 Task: Look for space in Chivilcoy, Argentina from 9th July, 2023 to 16th July, 2023 for 2 adults, 1 child in price range Rs.8000 to Rs.16000. Place can be entire place with 2 bedrooms having 2 beds and 1 bathroom. Property type can be flat. Amenities needed are: heating, . Booking option can be shelf check-in. Required host language is English.
Action: Mouse moved to (425, 89)
Screenshot: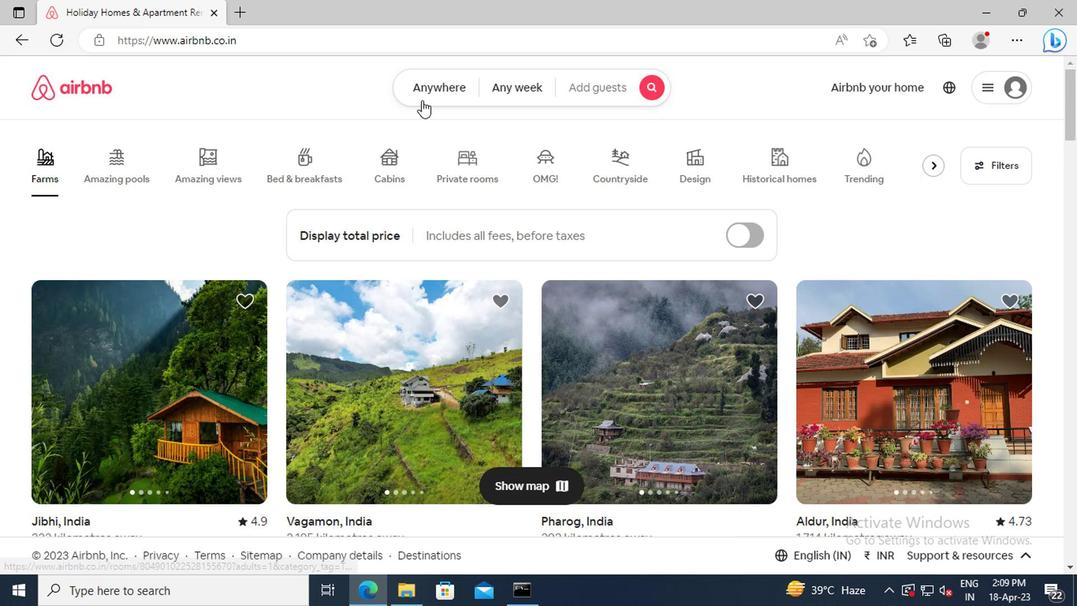 
Action: Mouse pressed left at (425, 89)
Screenshot: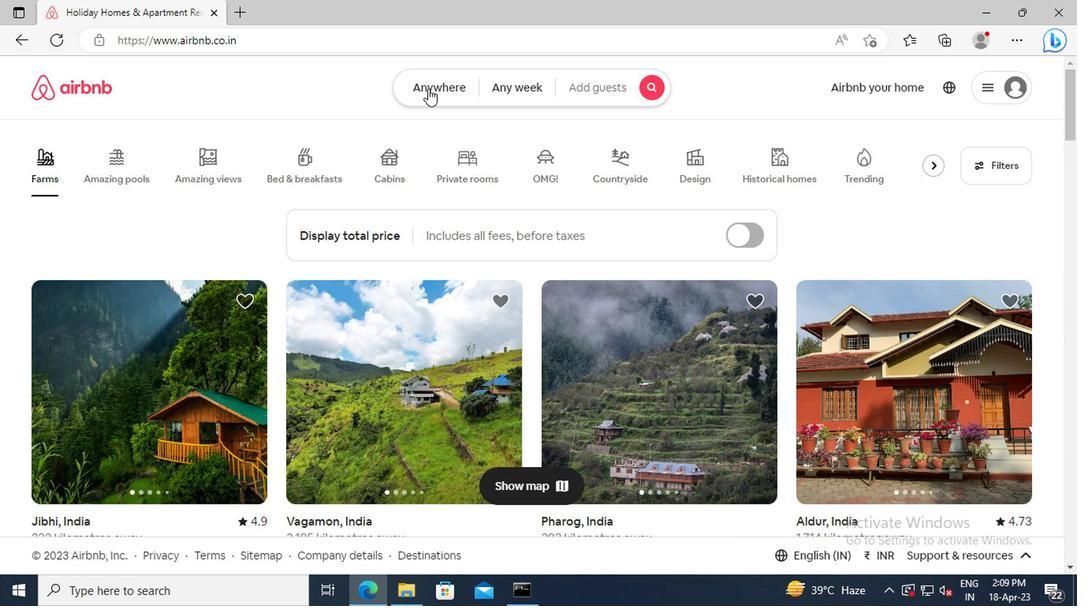 
Action: Mouse moved to (252, 155)
Screenshot: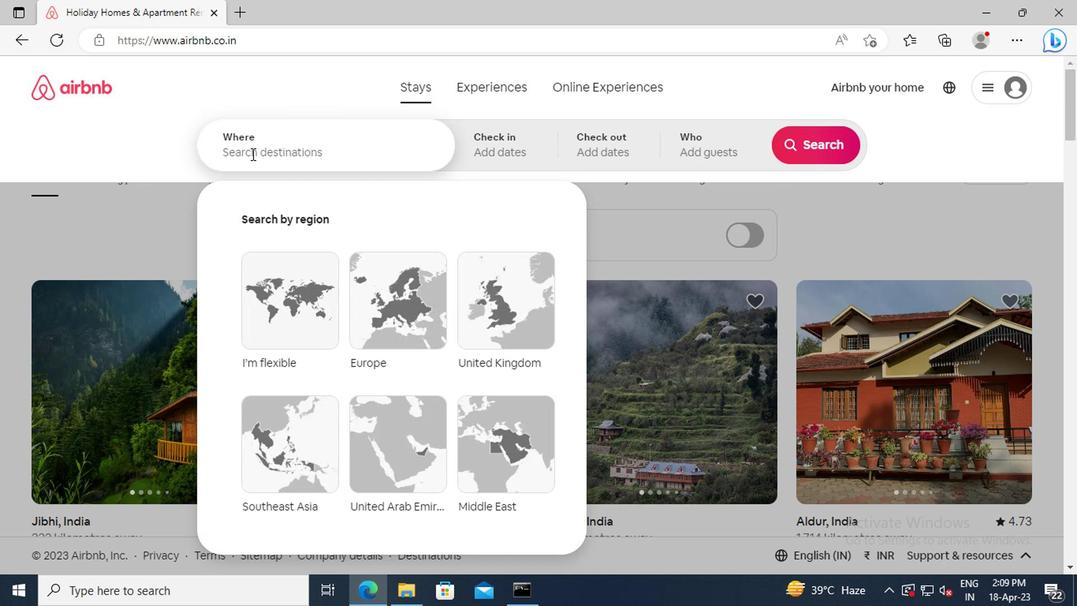 
Action: Mouse pressed left at (252, 155)
Screenshot: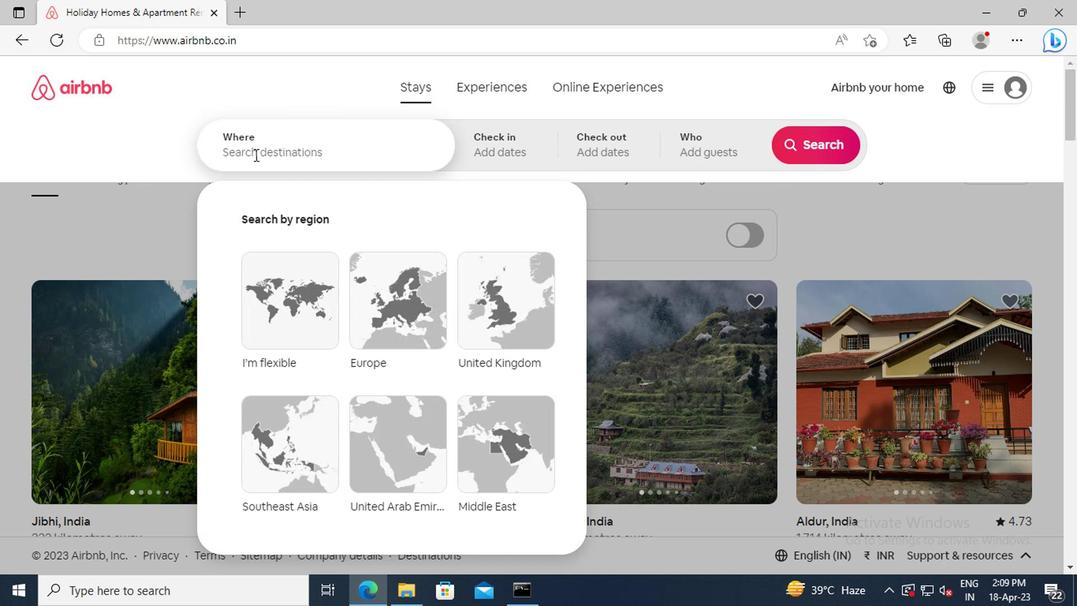 
Action: Key pressed <Key.shift>CHIVILCOY,<Key.space><Key.shift_r>ARGENTINA<Key.enter>
Screenshot: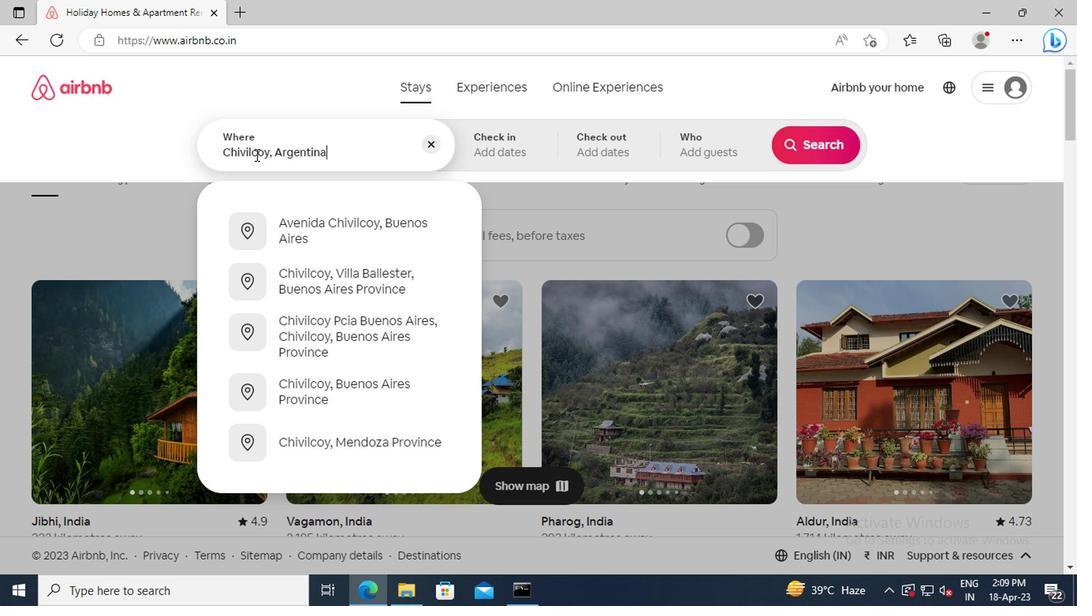 
Action: Mouse moved to (804, 268)
Screenshot: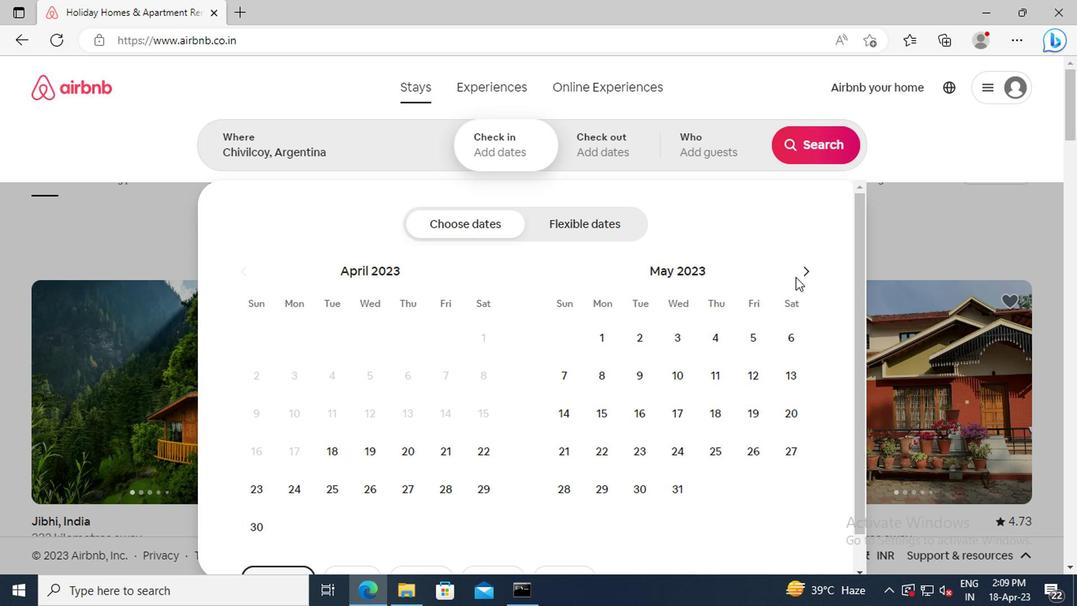
Action: Mouse pressed left at (804, 268)
Screenshot: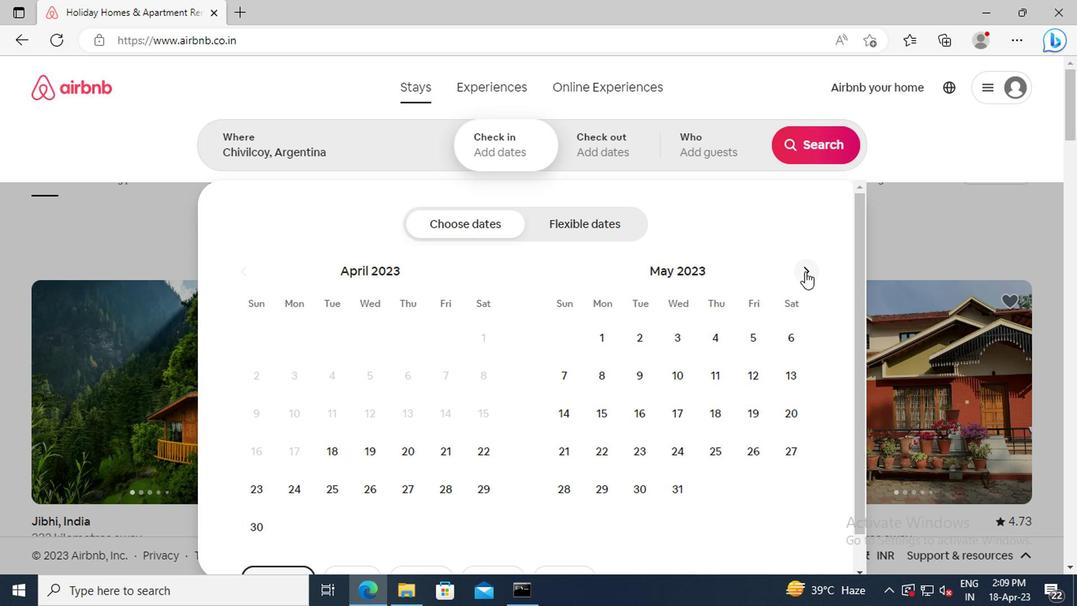 
Action: Mouse pressed left at (804, 268)
Screenshot: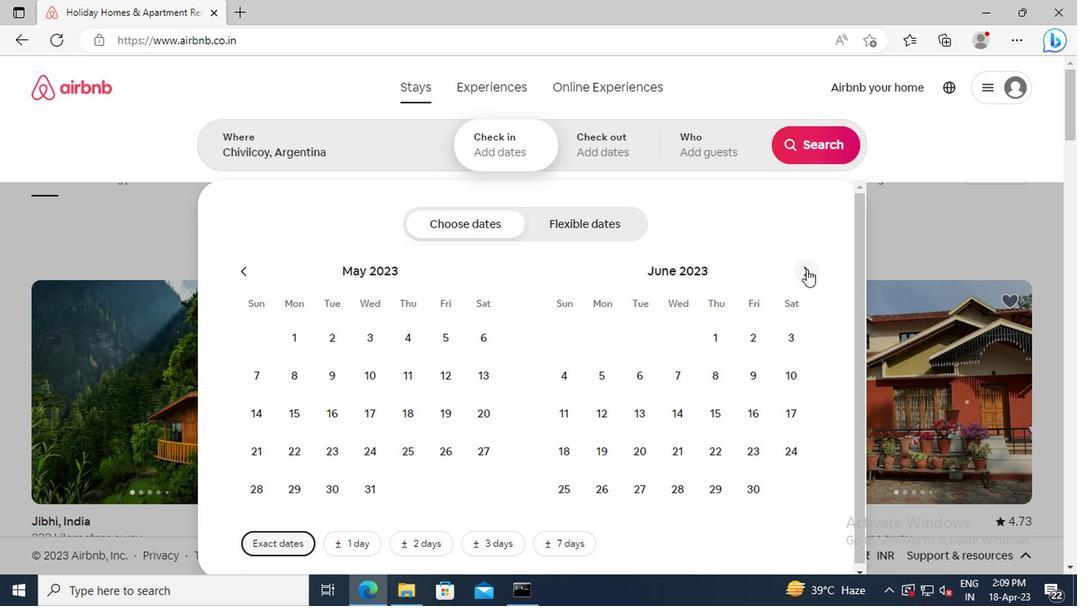 
Action: Mouse moved to (564, 412)
Screenshot: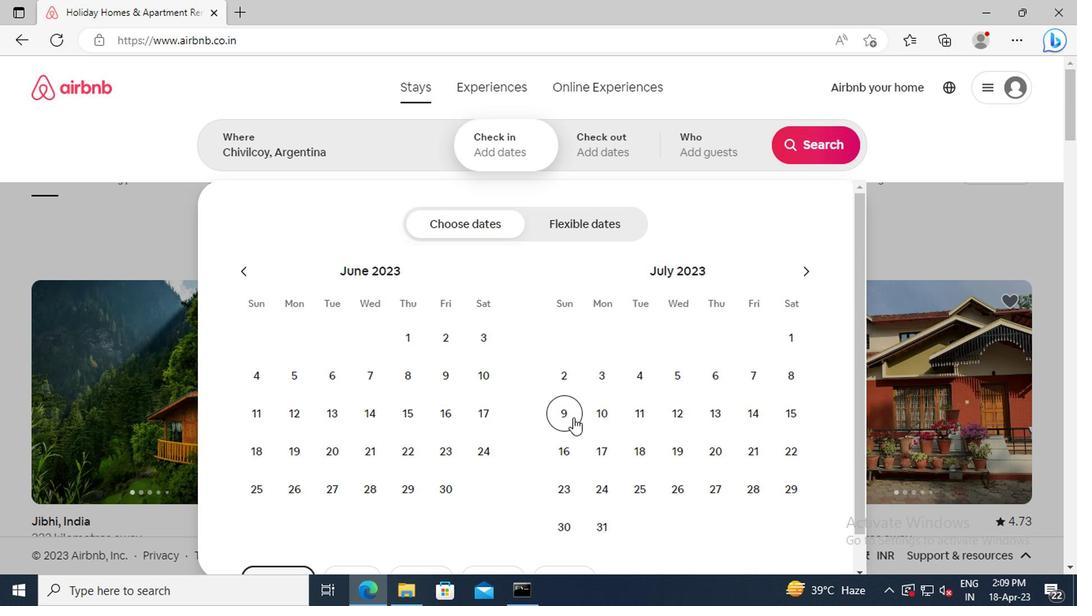 
Action: Mouse pressed left at (564, 412)
Screenshot: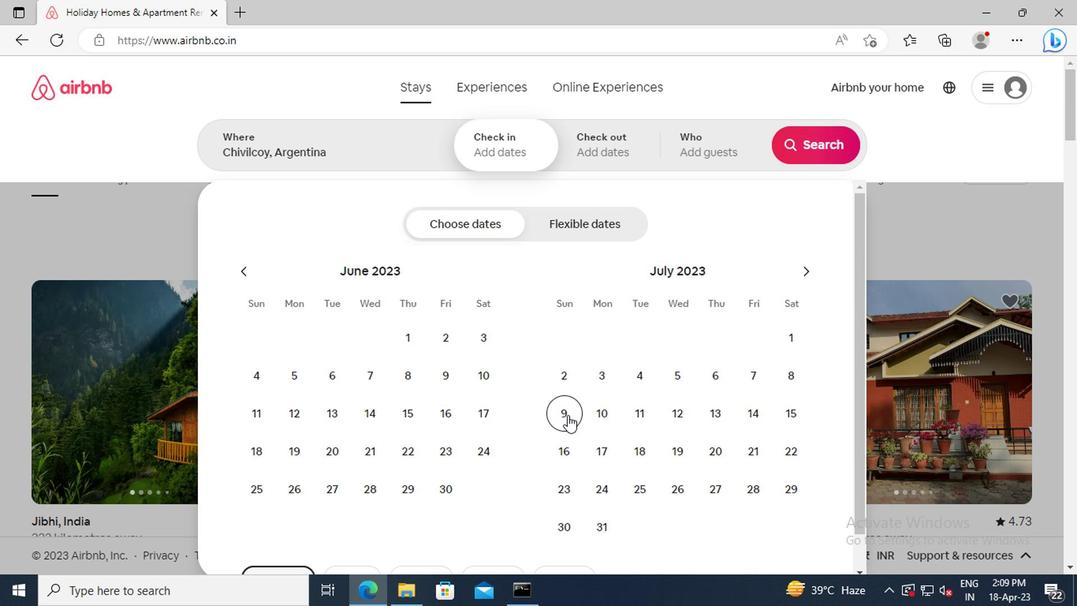 
Action: Mouse moved to (560, 447)
Screenshot: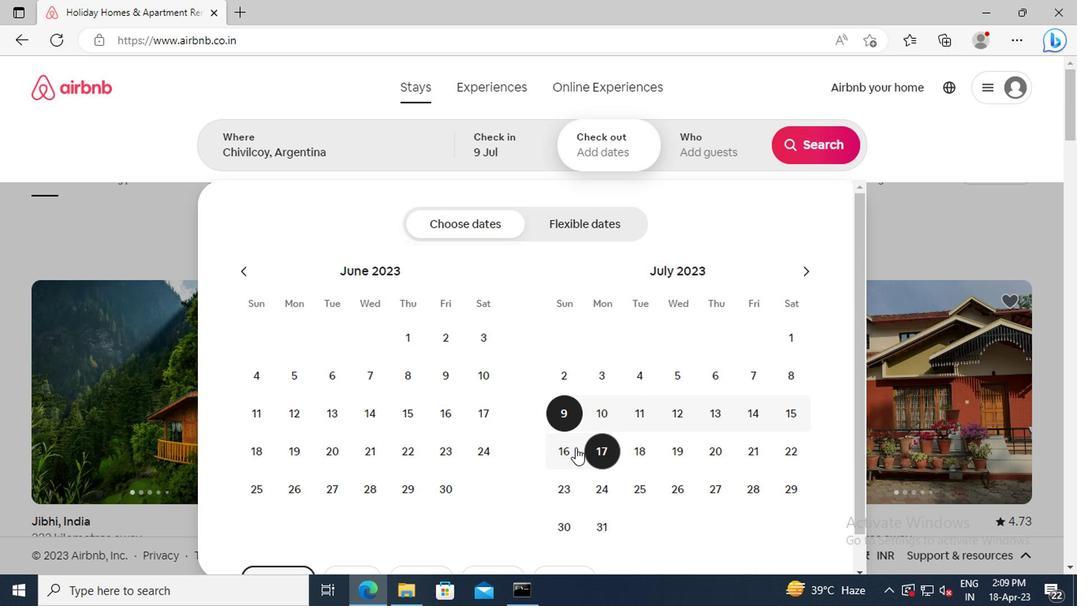 
Action: Mouse pressed left at (560, 447)
Screenshot: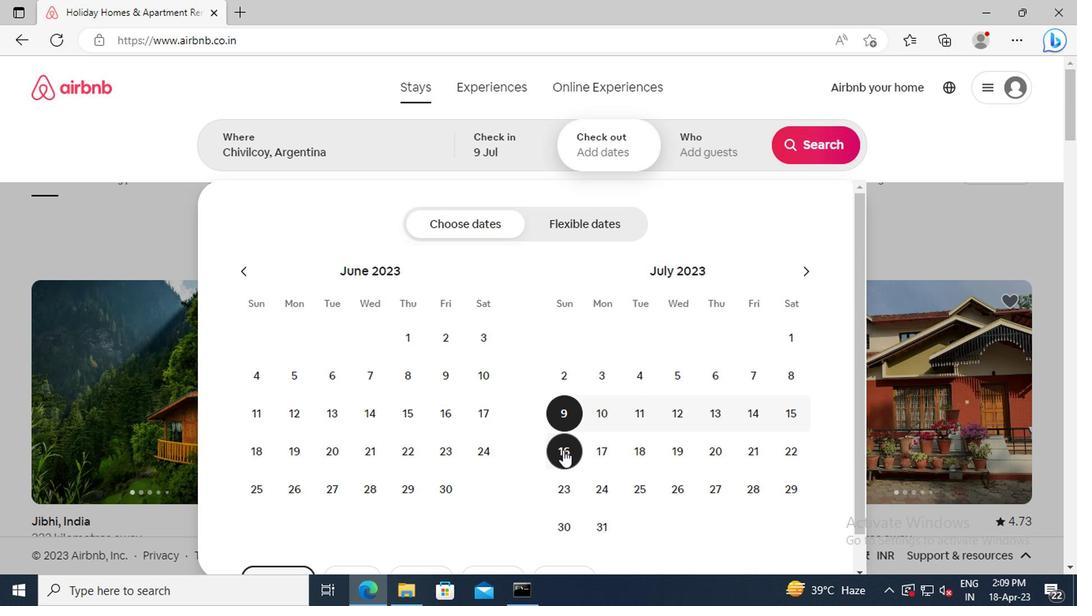 
Action: Mouse moved to (696, 151)
Screenshot: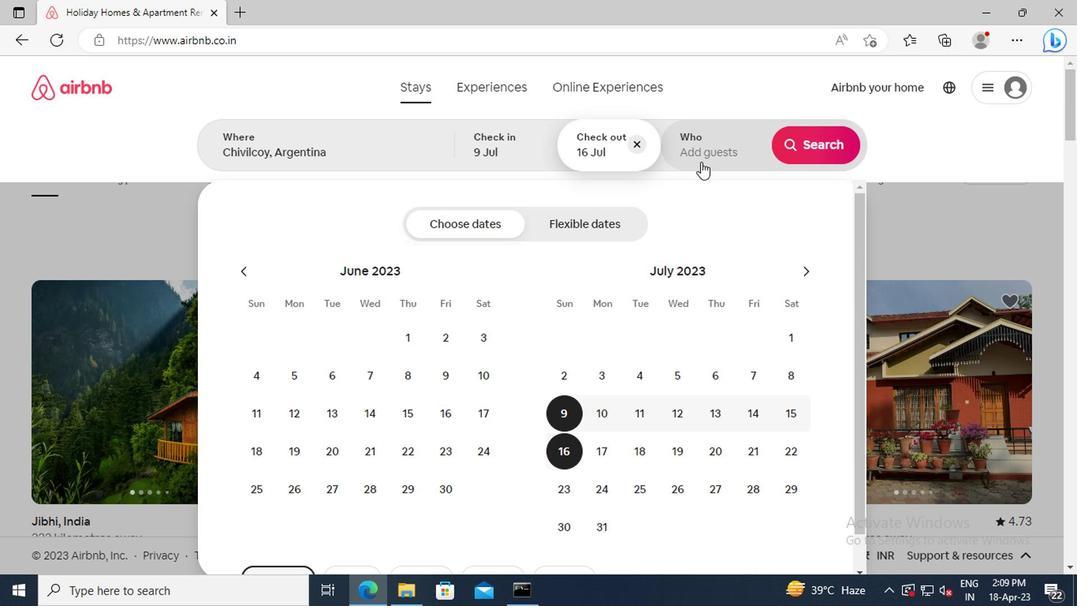 
Action: Mouse pressed left at (696, 151)
Screenshot: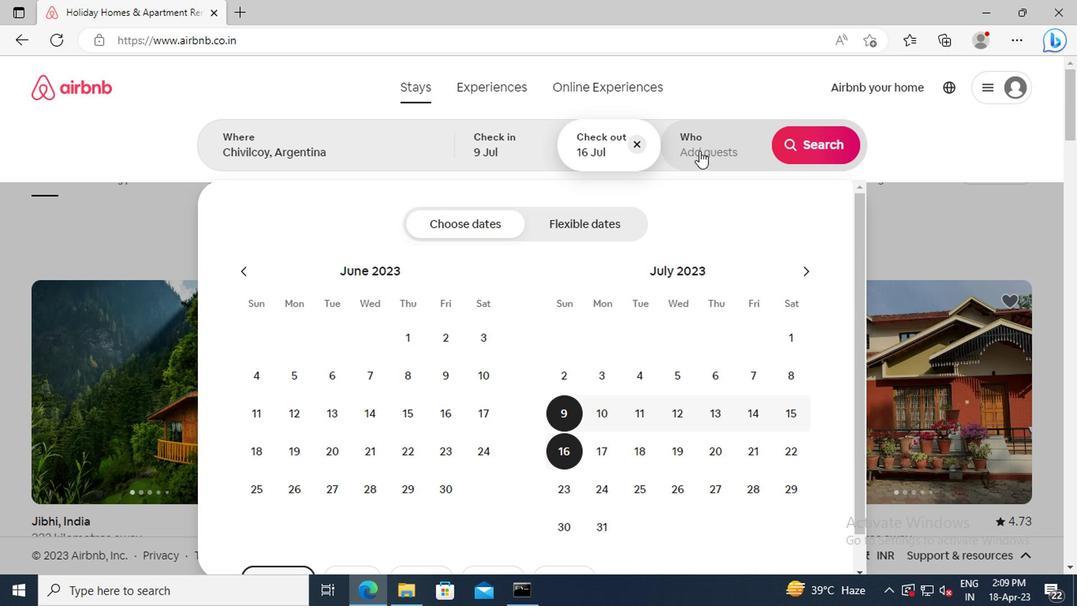 
Action: Mouse moved to (821, 231)
Screenshot: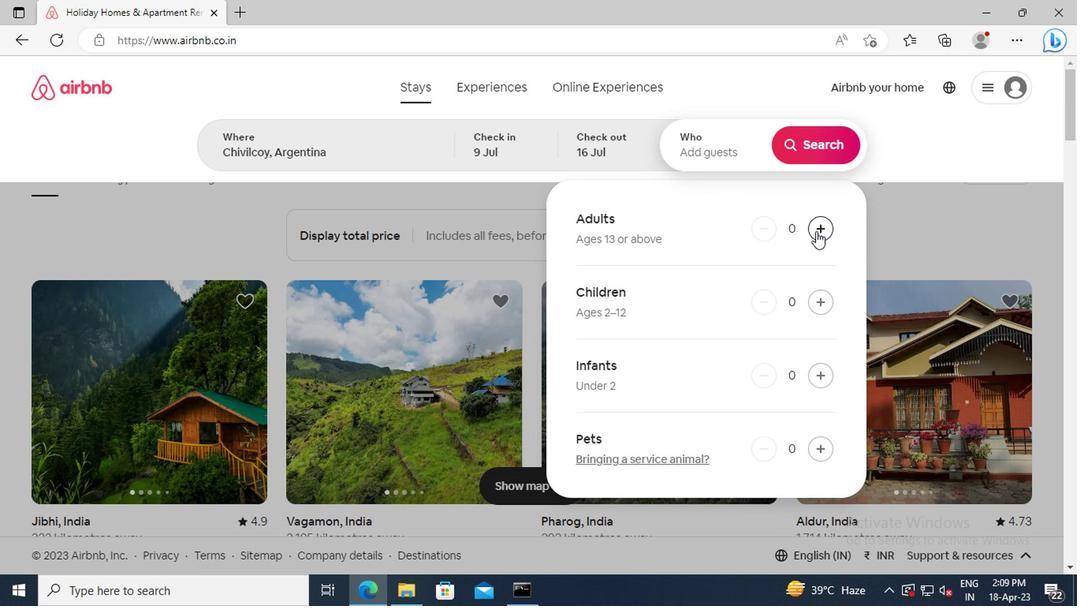 
Action: Mouse pressed left at (821, 231)
Screenshot: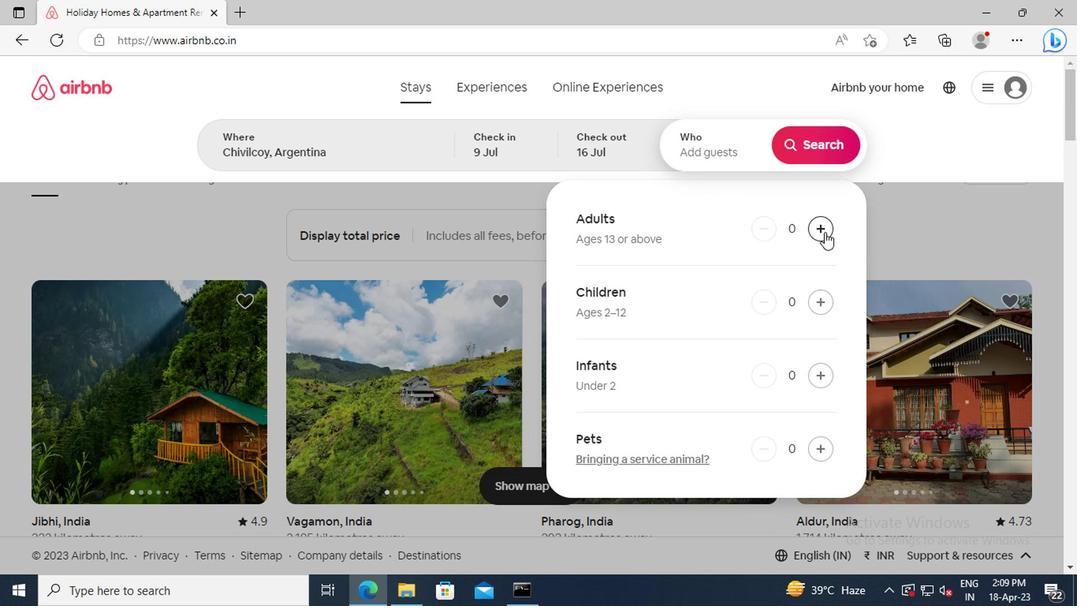 
Action: Mouse pressed left at (821, 231)
Screenshot: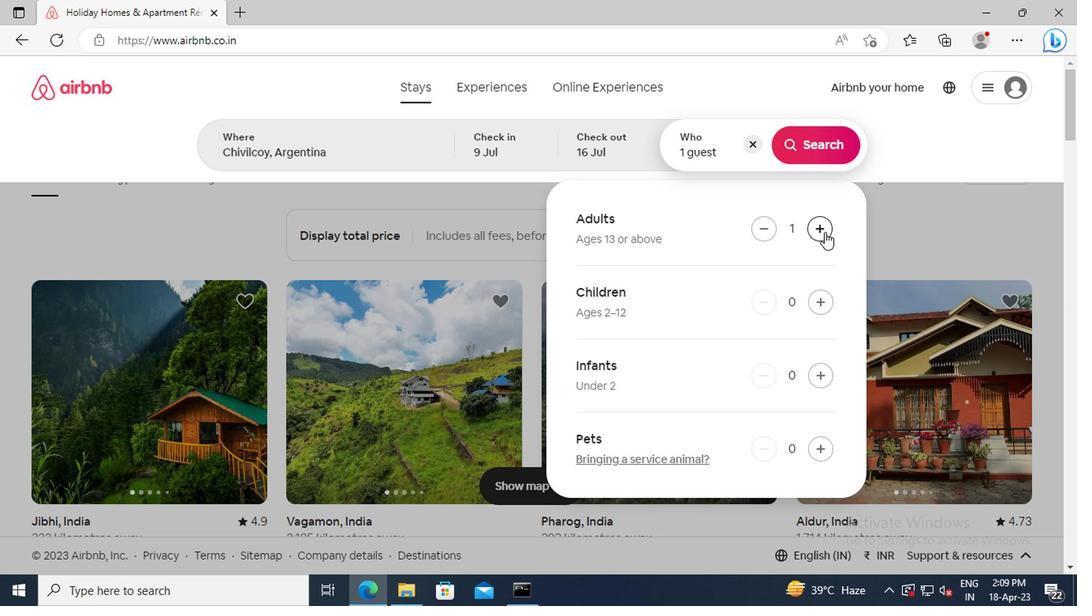 
Action: Mouse moved to (815, 302)
Screenshot: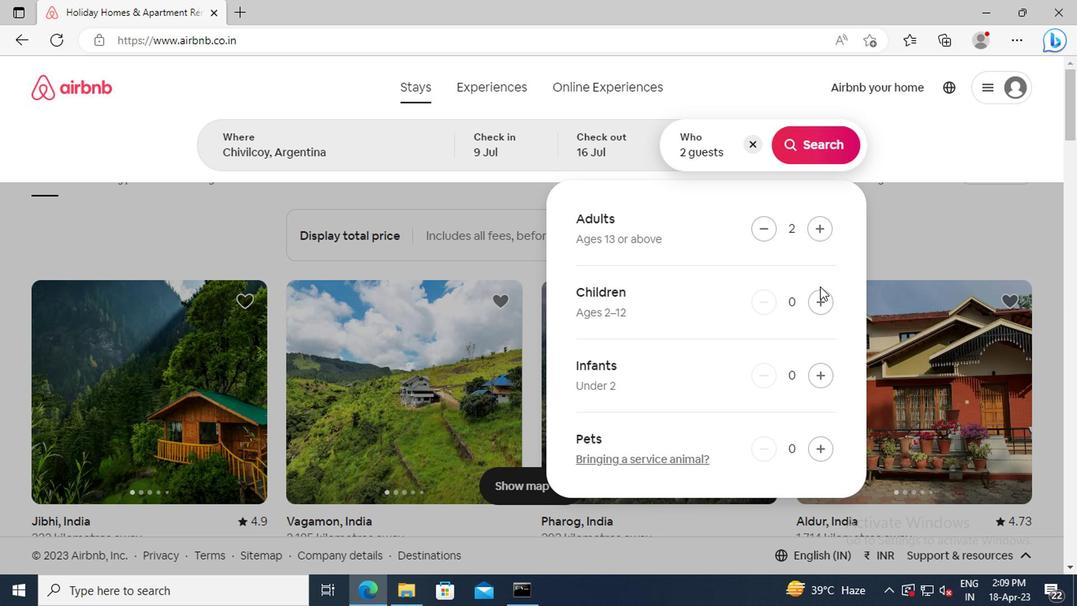 
Action: Mouse pressed left at (815, 302)
Screenshot: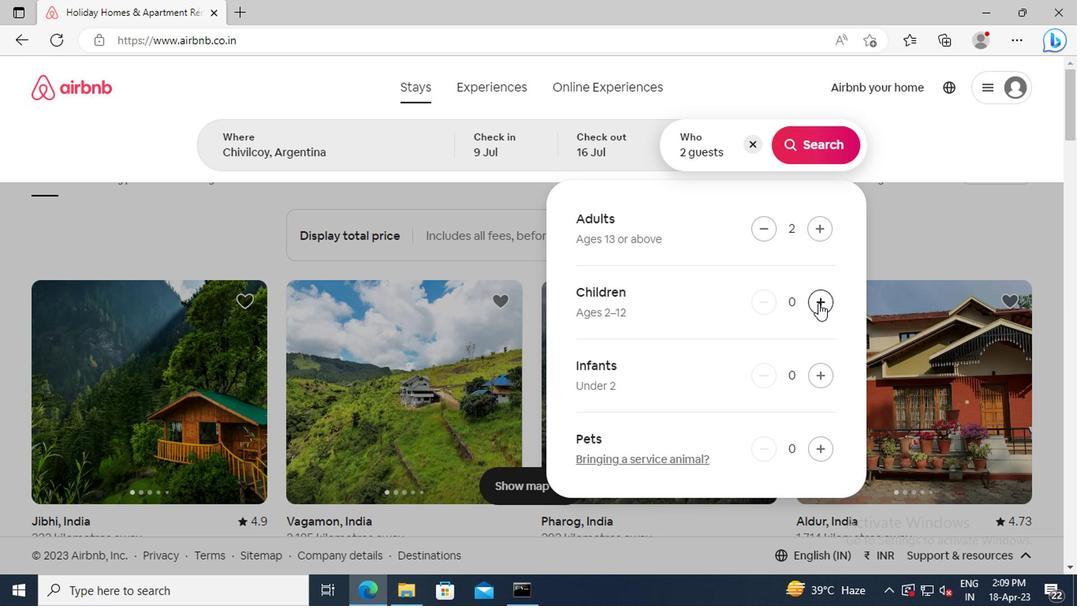 
Action: Mouse moved to (802, 151)
Screenshot: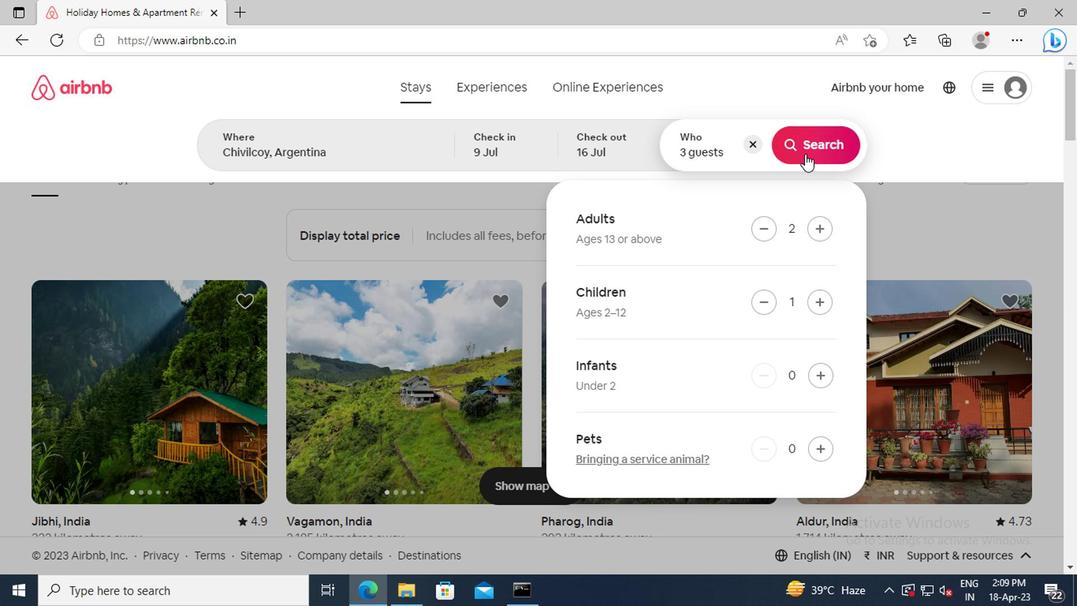 
Action: Mouse pressed left at (802, 151)
Screenshot: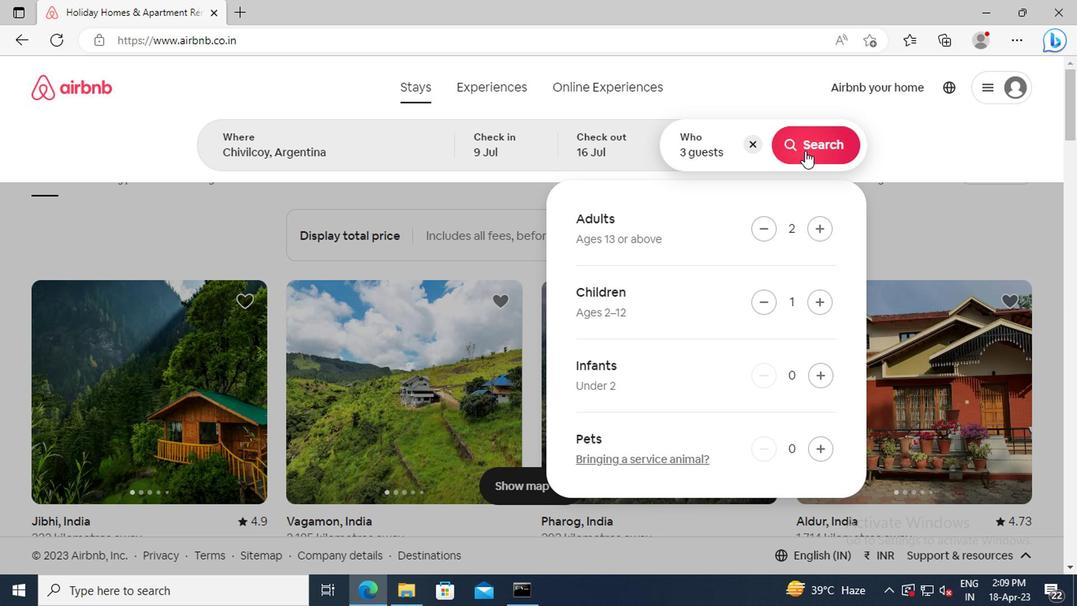 
Action: Mouse moved to (1008, 151)
Screenshot: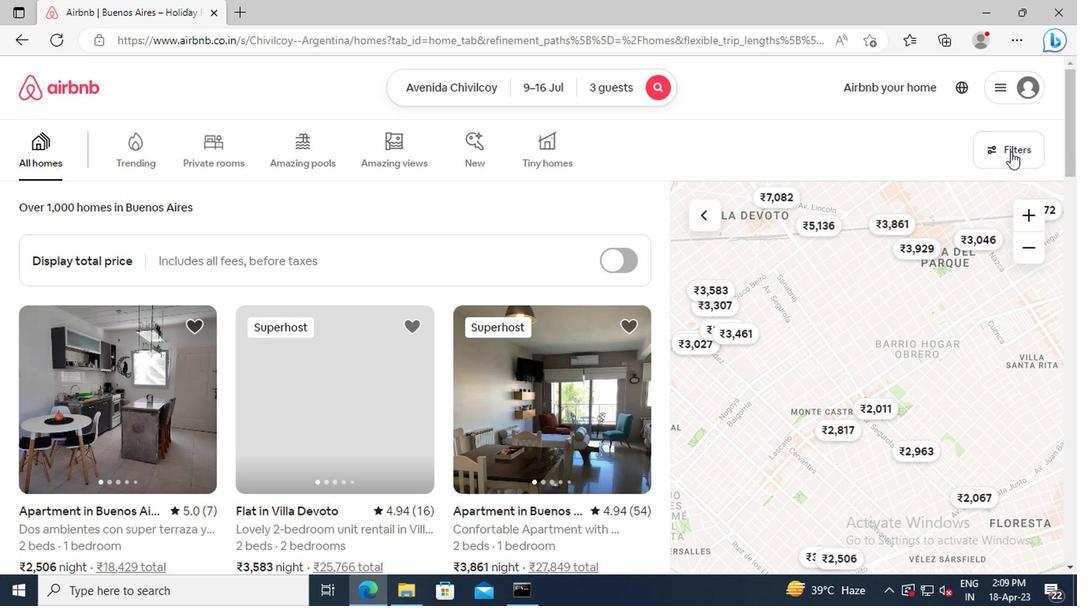 
Action: Mouse pressed left at (1008, 151)
Screenshot: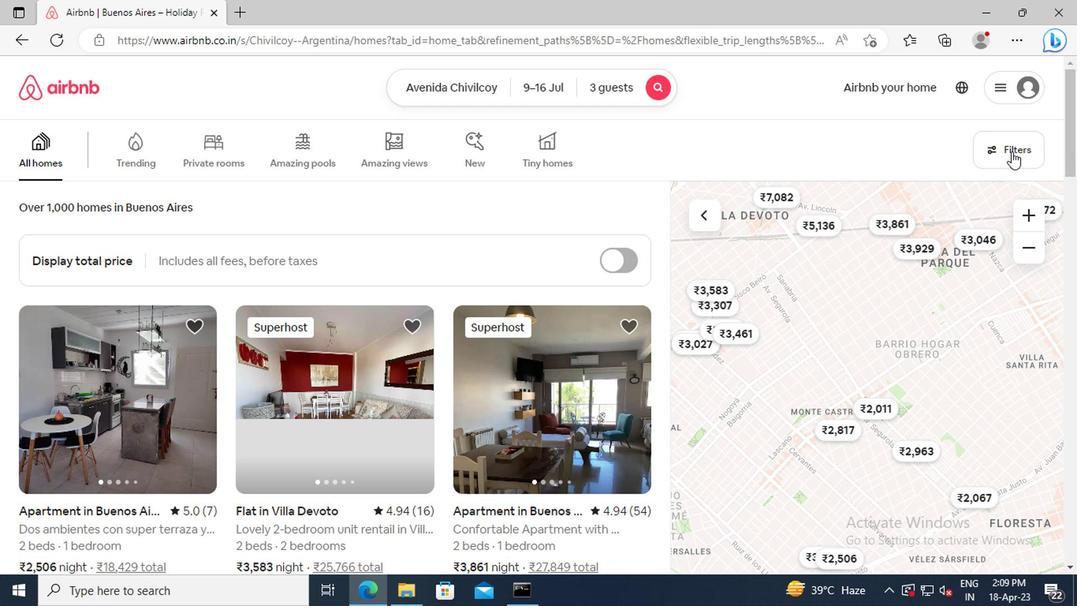 
Action: Mouse moved to (361, 353)
Screenshot: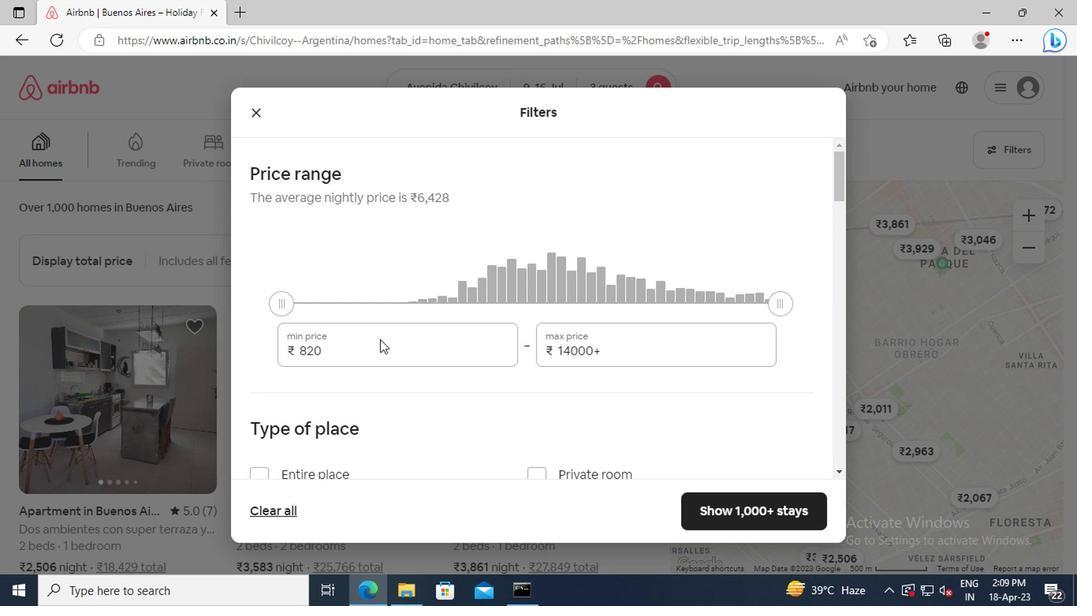 
Action: Mouse pressed left at (361, 353)
Screenshot: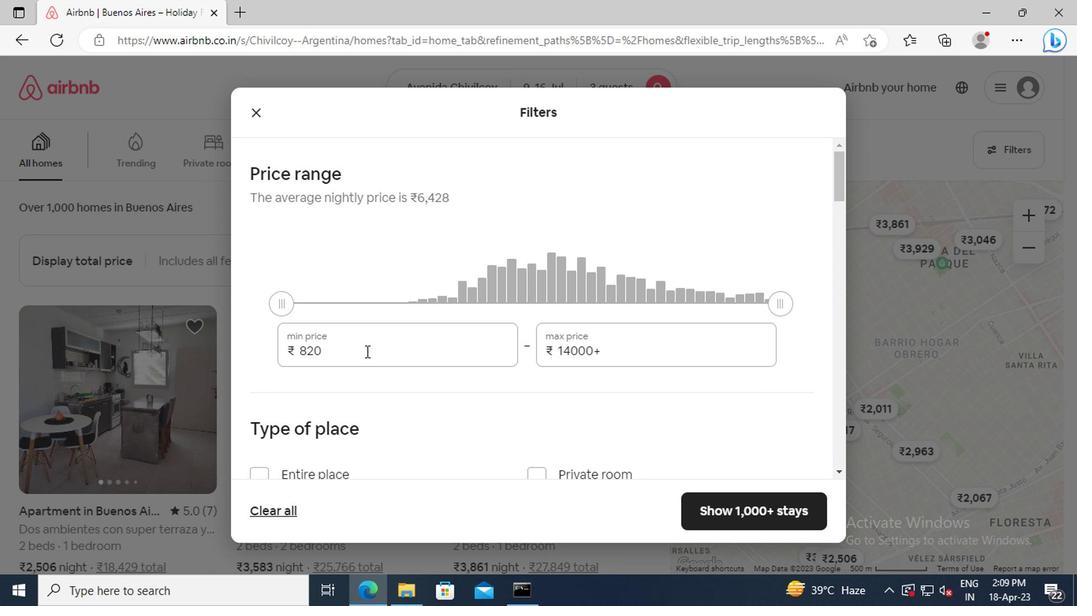 
Action: Key pressed <Key.backspace><Key.backspace><Key.backspace>8000<Key.tab><Key.delete>16000
Screenshot: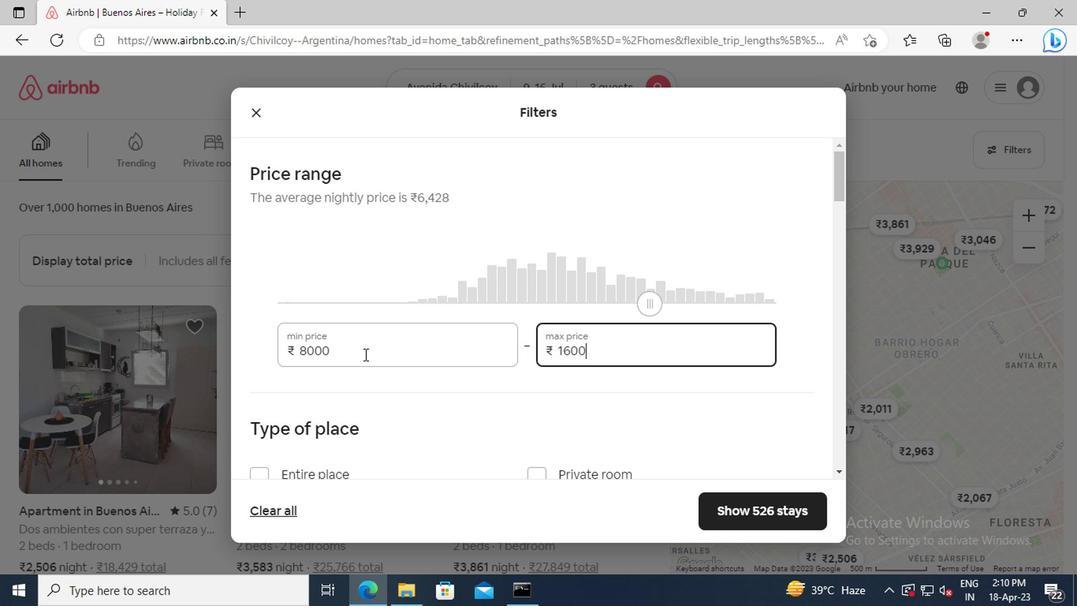 
Action: Mouse scrolled (361, 352) with delta (0, -1)
Screenshot: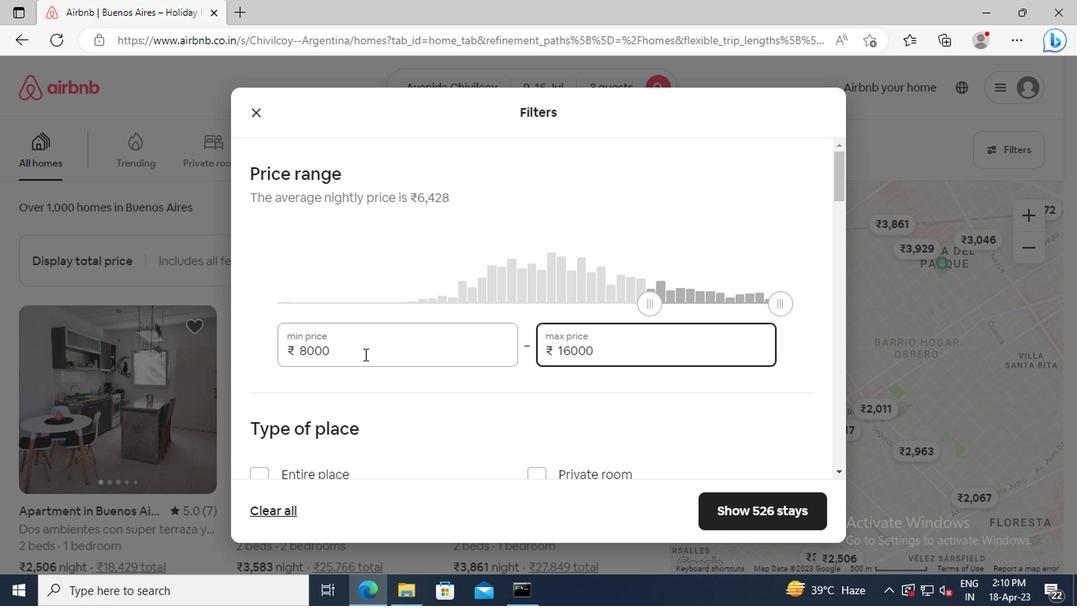 
Action: Mouse moved to (360, 348)
Screenshot: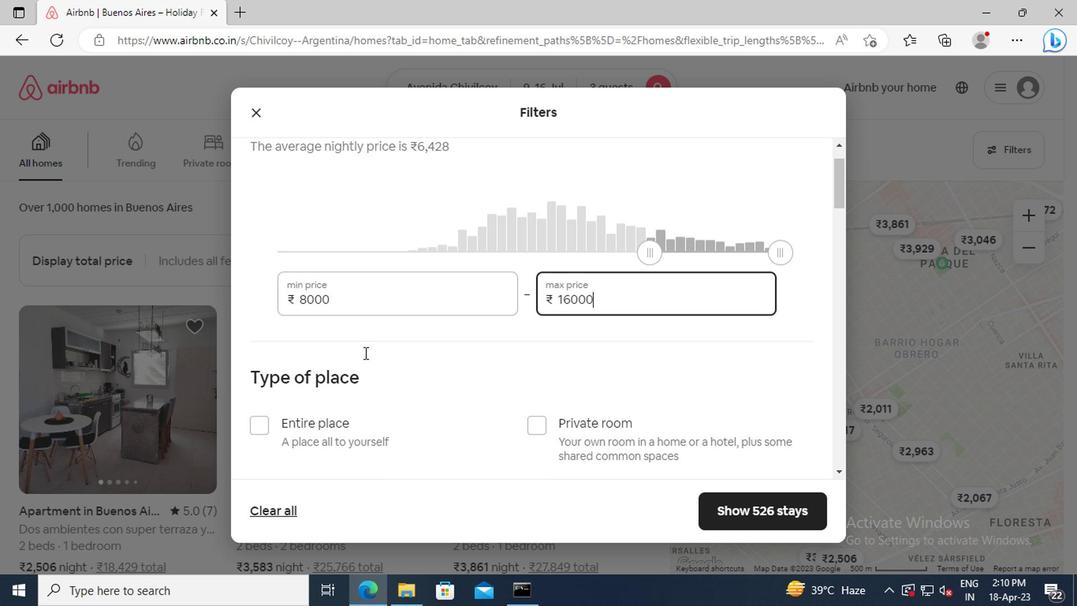 
Action: Mouse scrolled (360, 347) with delta (0, 0)
Screenshot: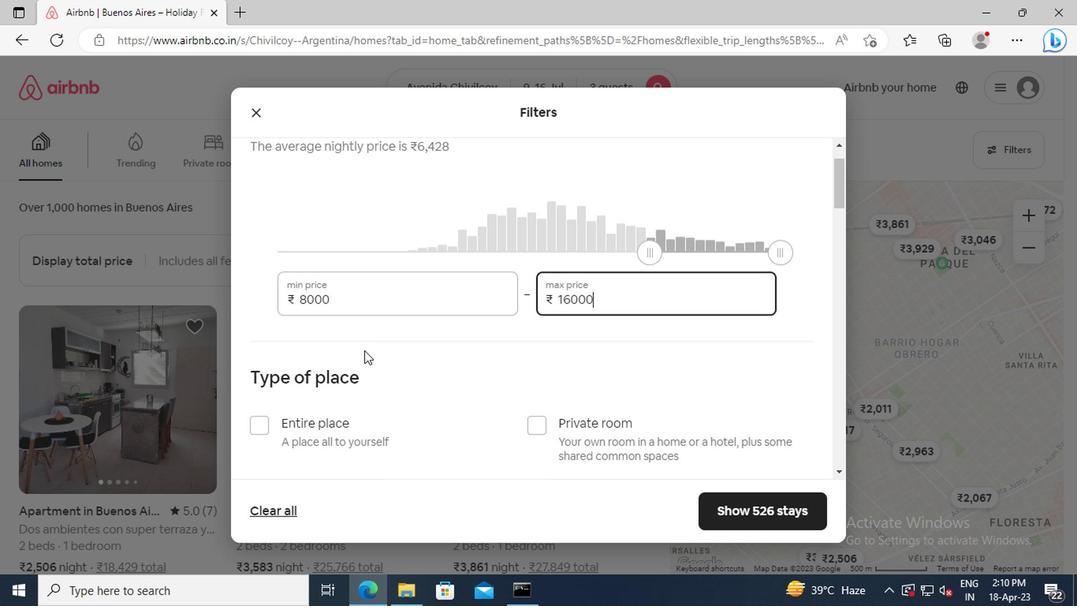 
Action: Mouse scrolled (360, 347) with delta (0, 0)
Screenshot: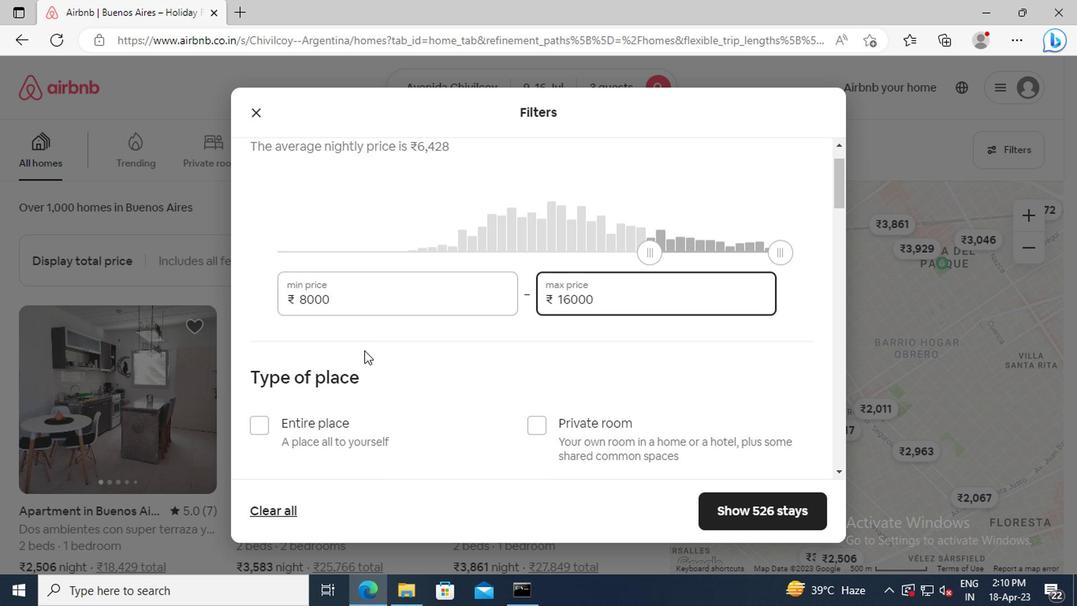 
Action: Mouse scrolled (360, 347) with delta (0, 0)
Screenshot: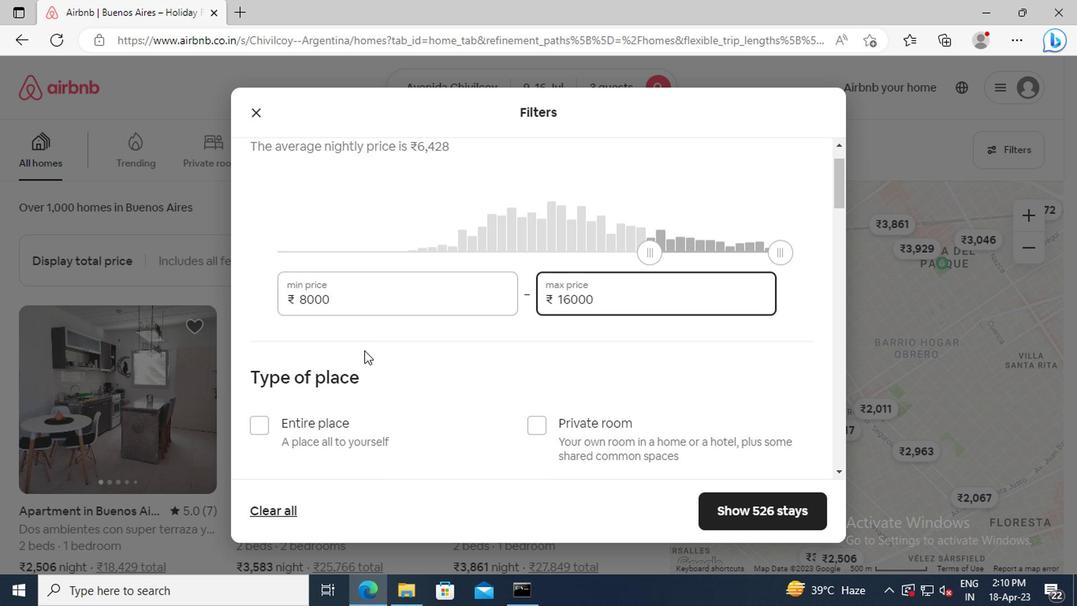 
Action: Mouse moved to (258, 277)
Screenshot: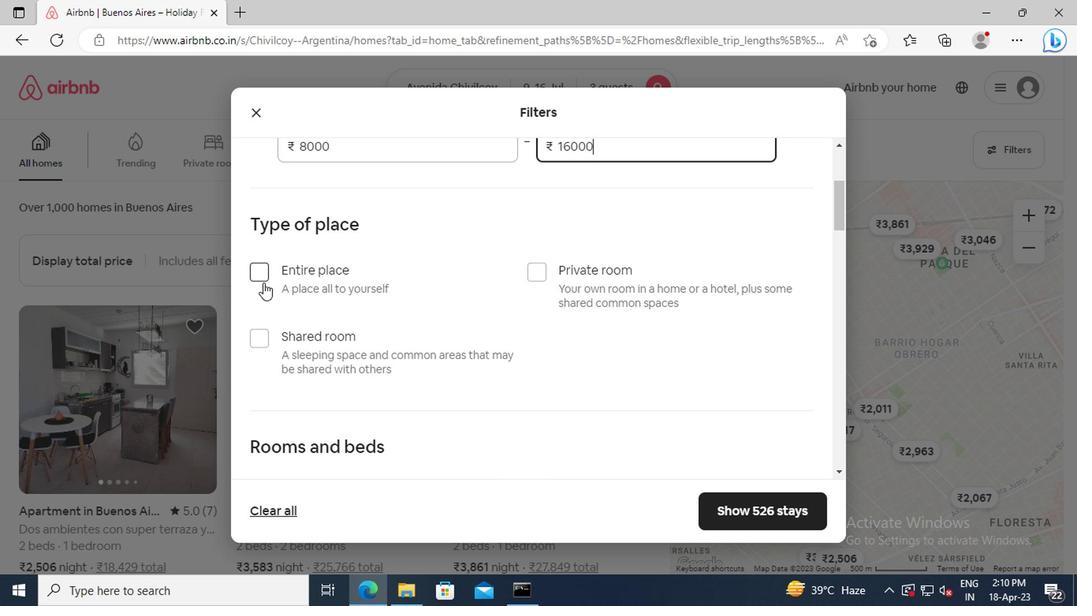 
Action: Mouse pressed left at (258, 277)
Screenshot: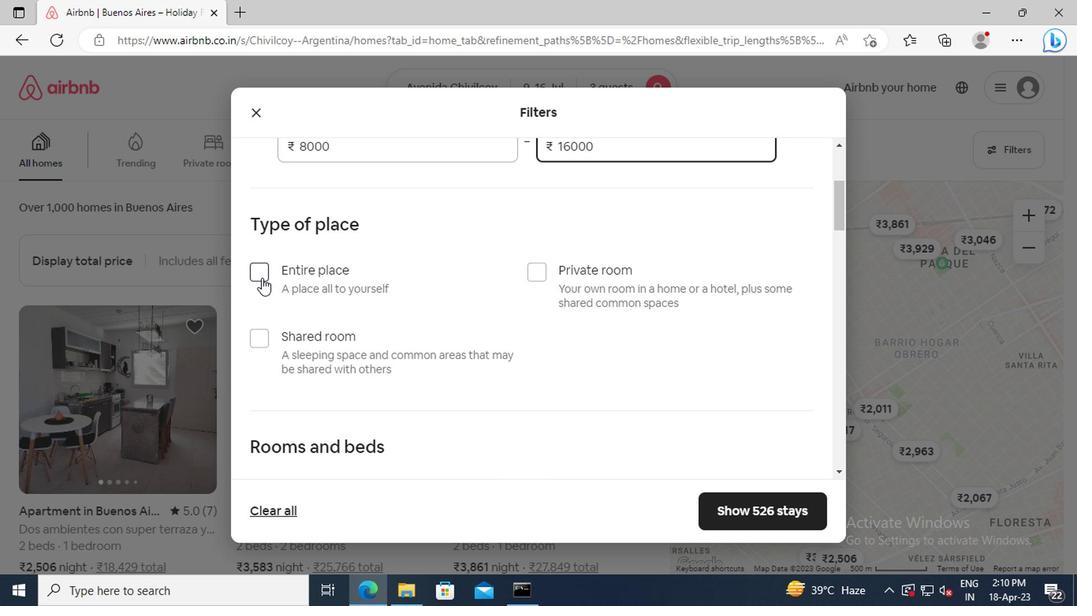 
Action: Mouse moved to (421, 283)
Screenshot: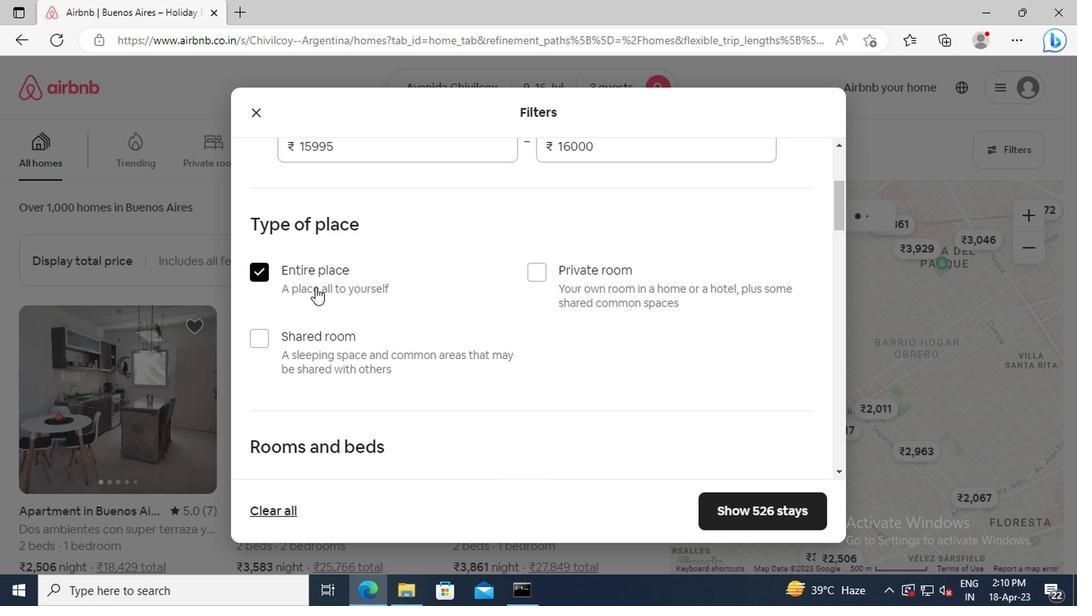 
Action: Mouse scrolled (421, 282) with delta (0, 0)
Screenshot: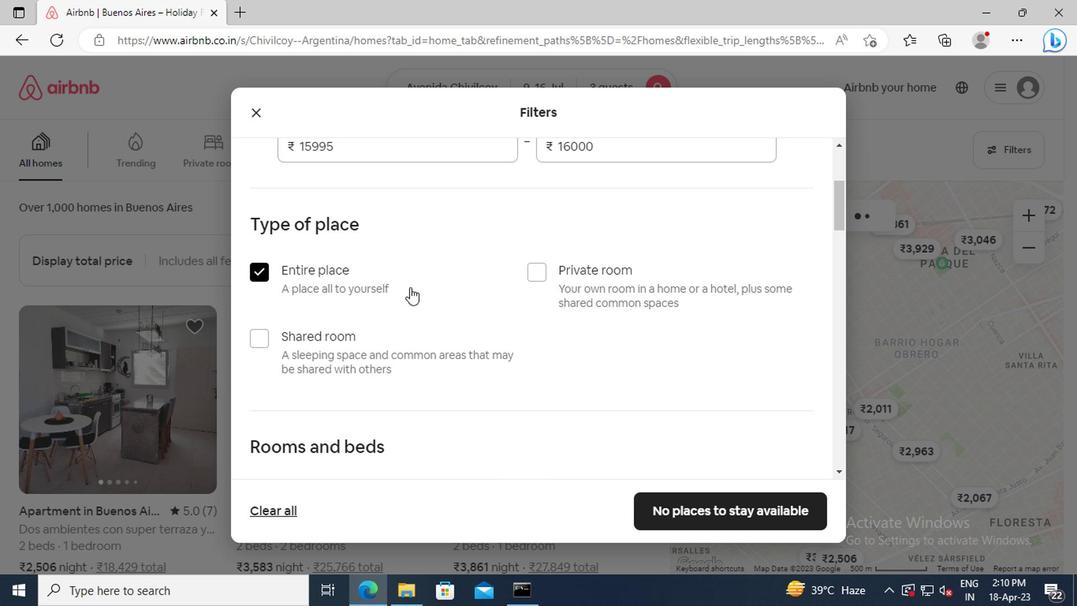 
Action: Mouse scrolled (421, 282) with delta (0, 0)
Screenshot: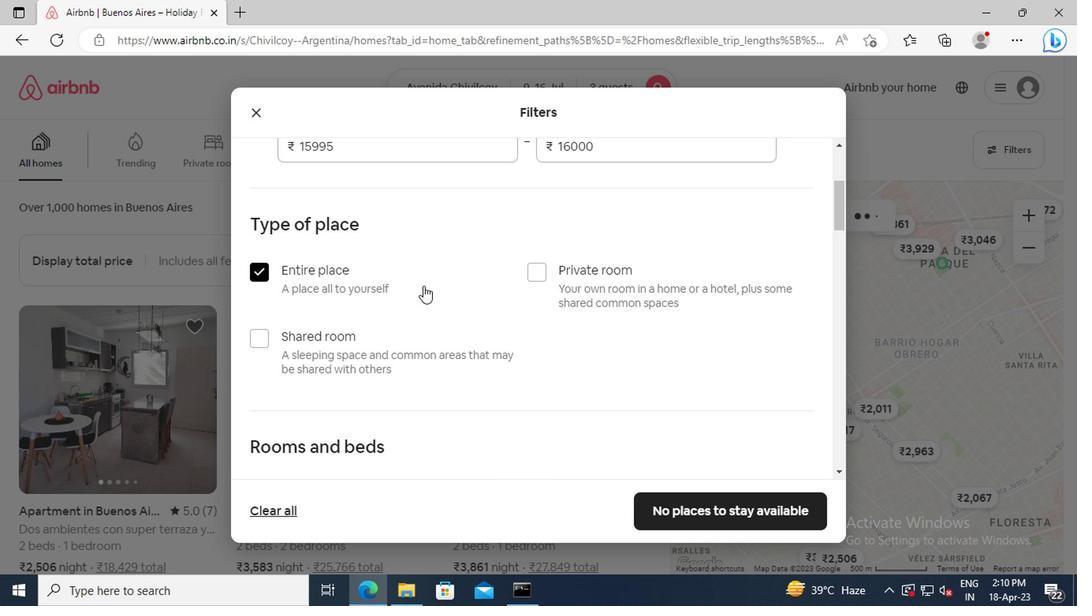 
Action: Mouse scrolled (421, 282) with delta (0, 0)
Screenshot: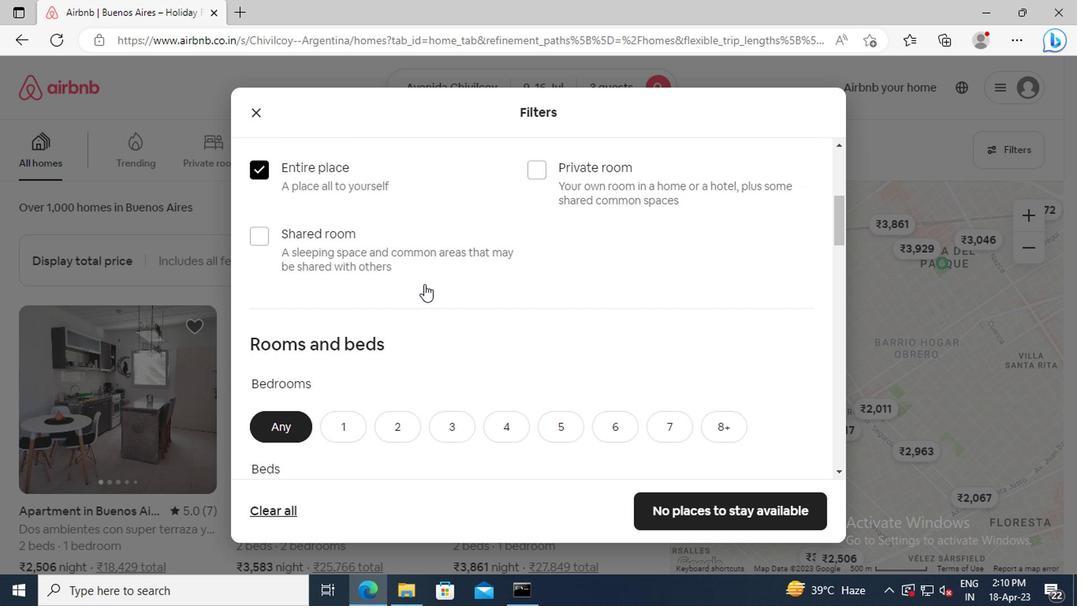 
Action: Mouse scrolled (421, 282) with delta (0, 0)
Screenshot: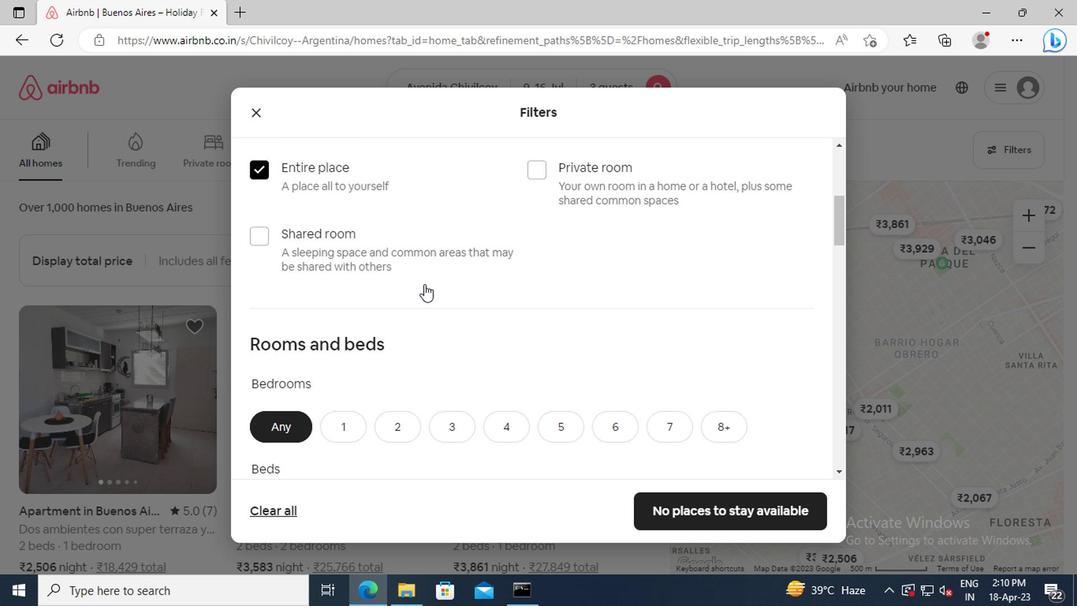 
Action: Mouse scrolled (421, 282) with delta (0, 0)
Screenshot: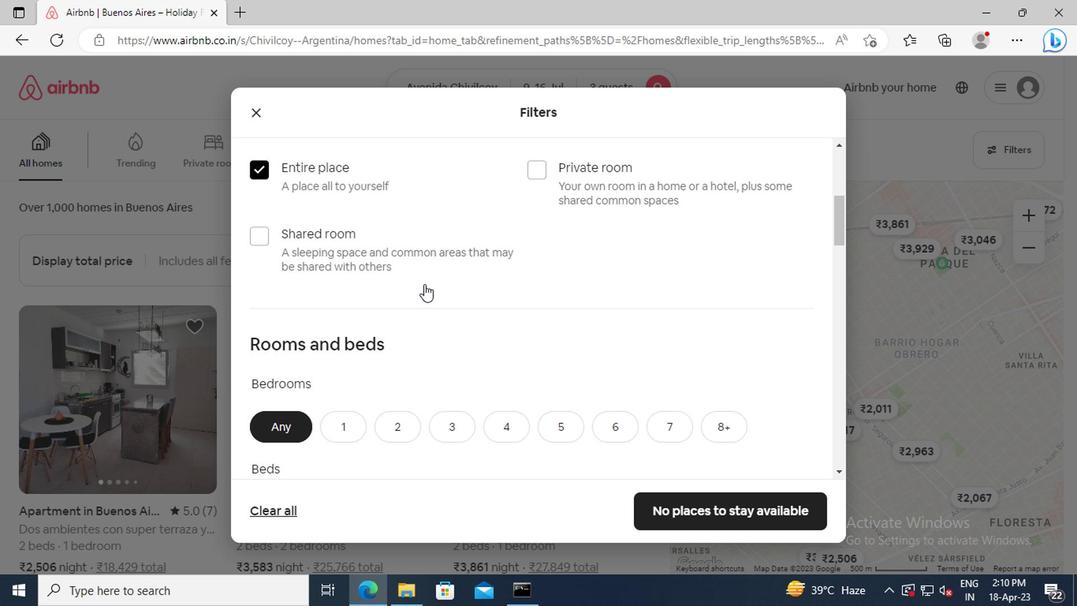 
Action: Mouse moved to (403, 271)
Screenshot: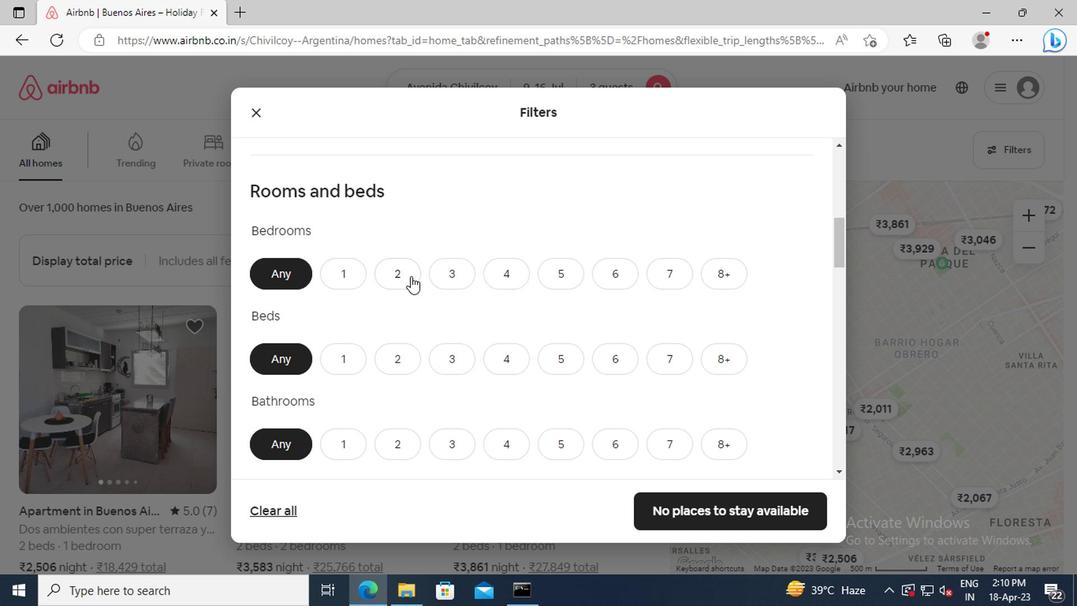 
Action: Mouse pressed left at (403, 271)
Screenshot: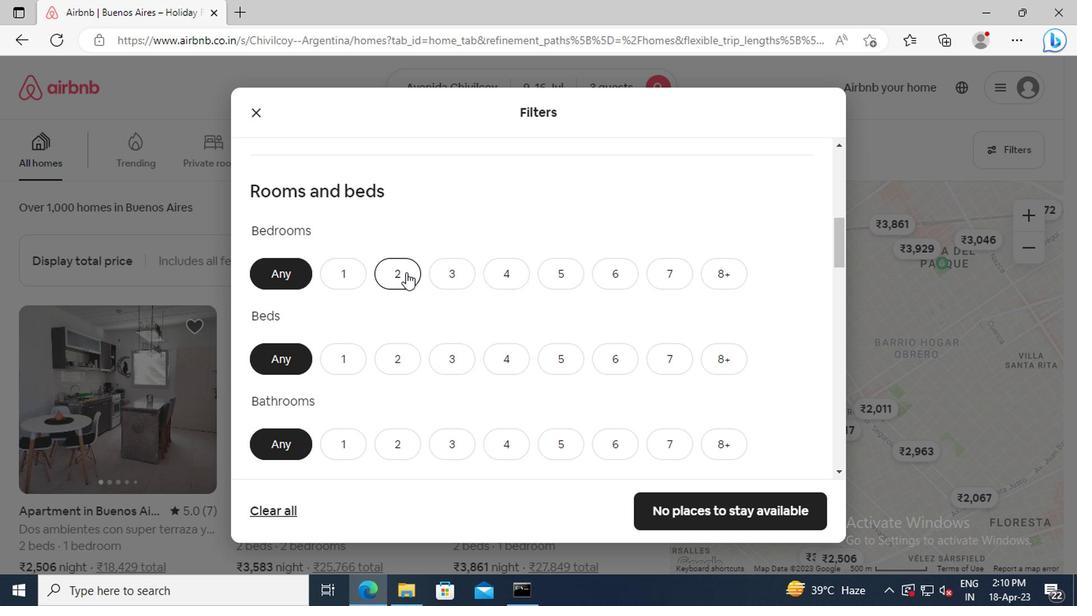 
Action: Mouse scrolled (403, 271) with delta (0, 0)
Screenshot: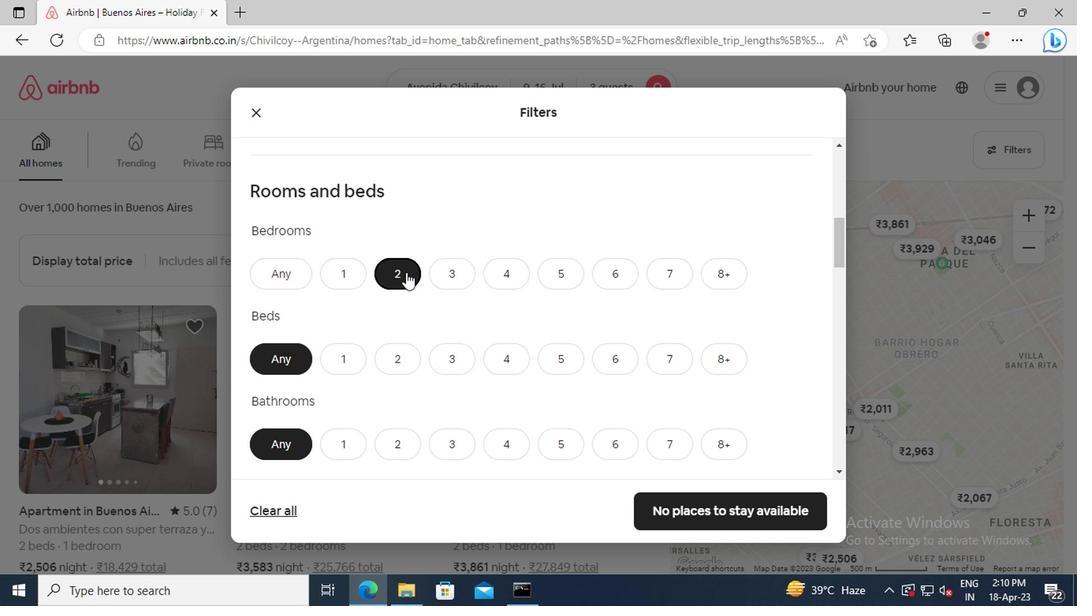 
Action: Mouse moved to (393, 303)
Screenshot: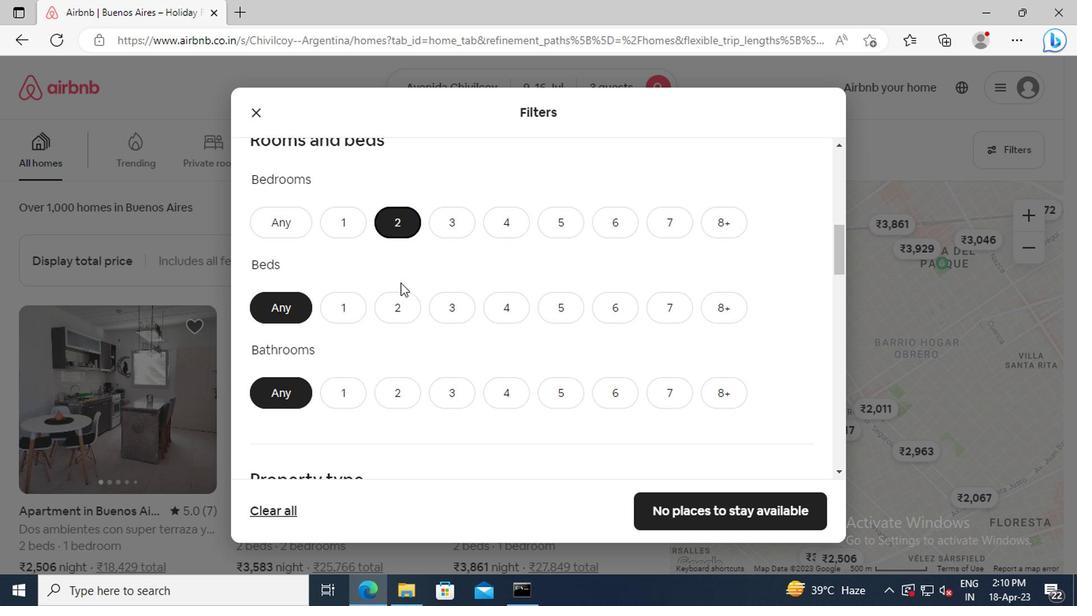 
Action: Mouse pressed left at (393, 303)
Screenshot: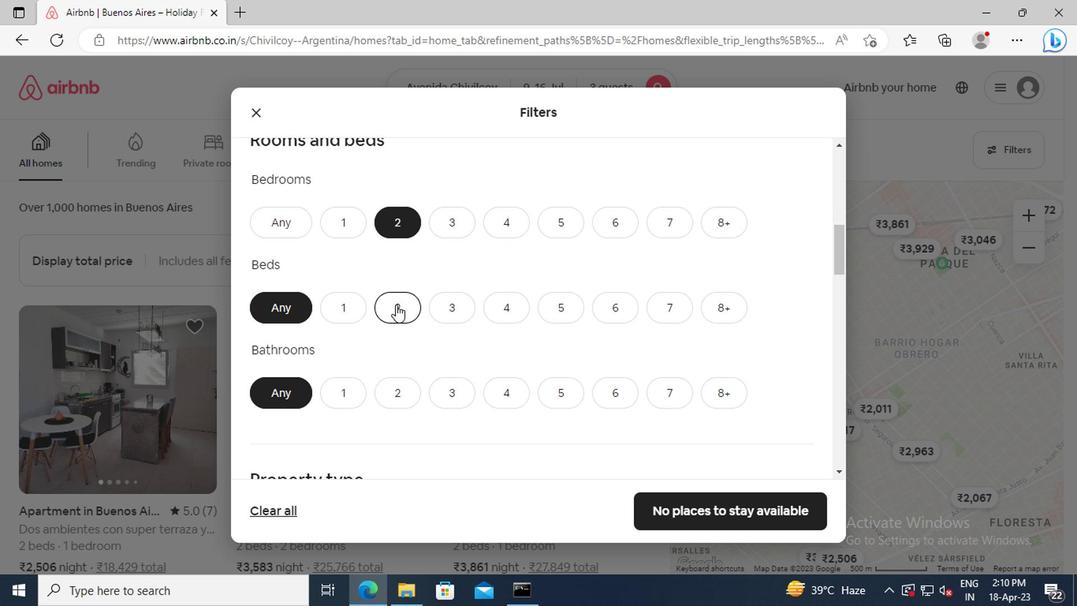 
Action: Mouse scrolled (393, 303) with delta (0, 0)
Screenshot: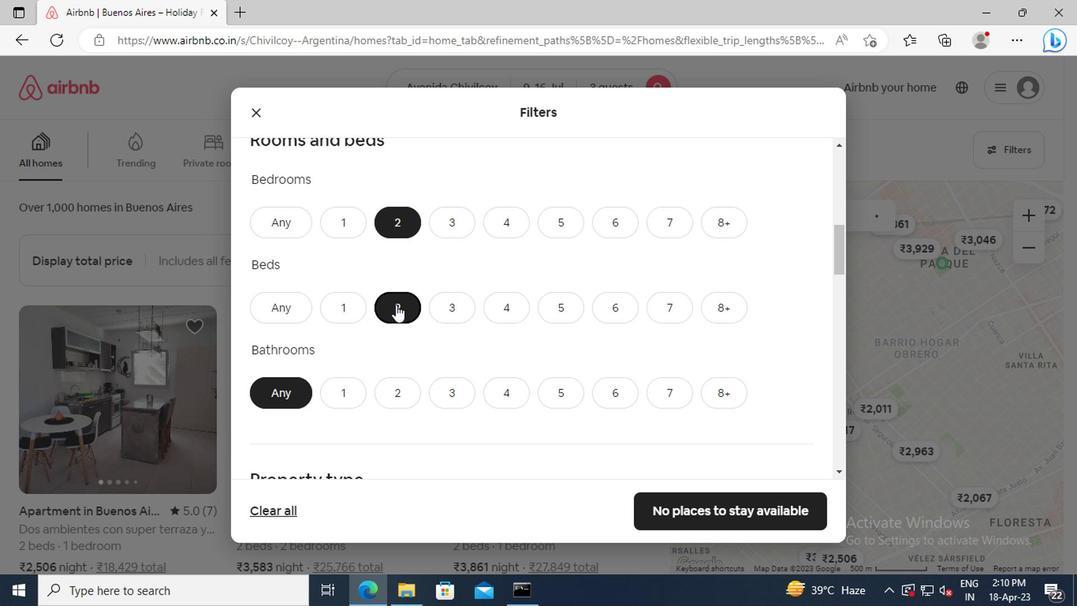 
Action: Mouse moved to (346, 339)
Screenshot: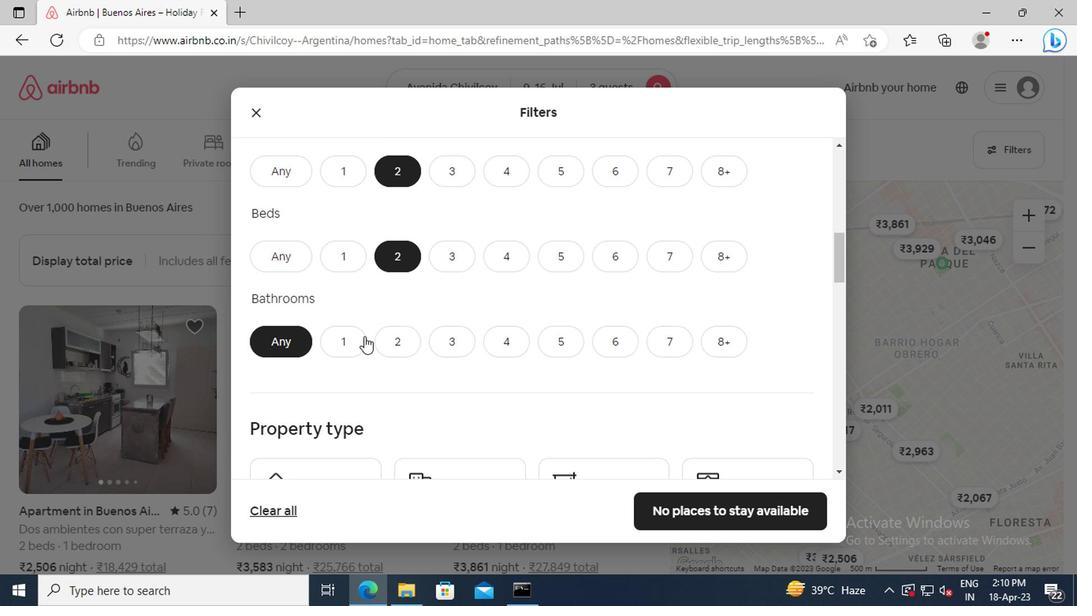 
Action: Mouse pressed left at (346, 339)
Screenshot: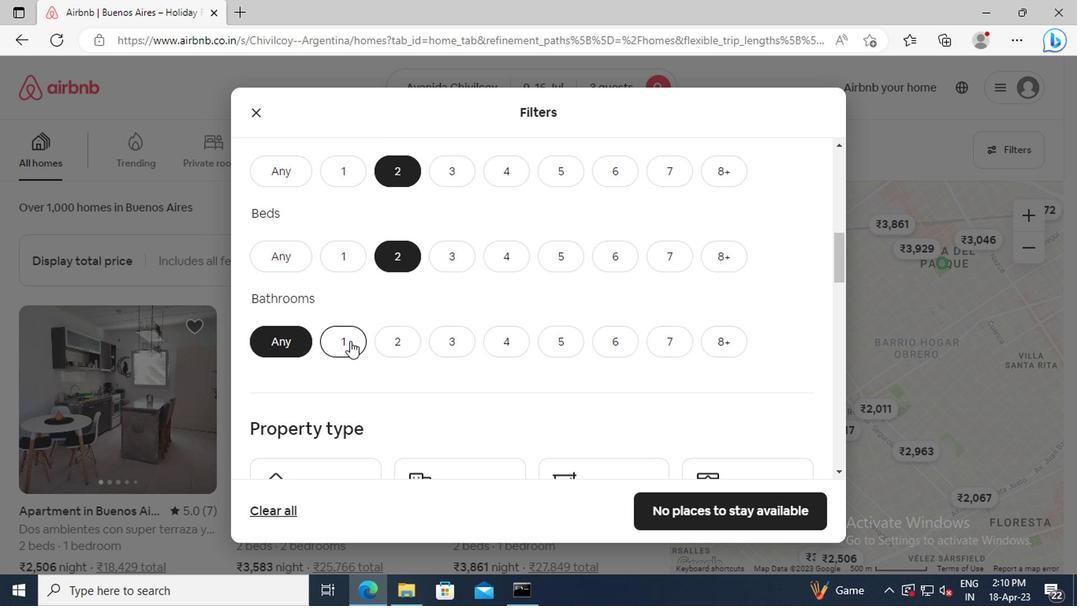 
Action: Mouse scrolled (346, 339) with delta (0, 0)
Screenshot: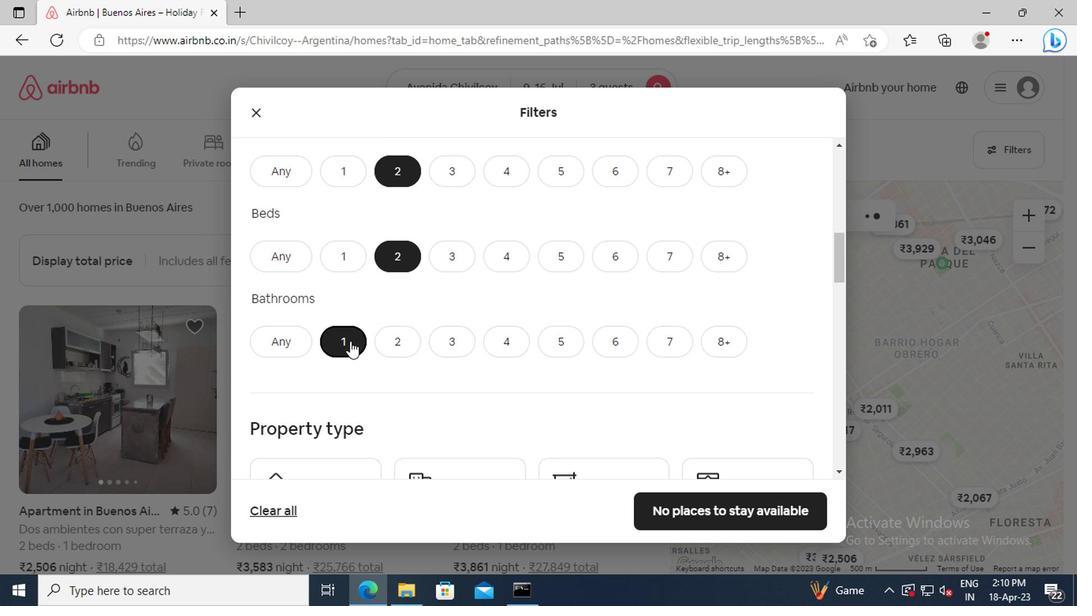 
Action: Mouse scrolled (346, 339) with delta (0, 0)
Screenshot: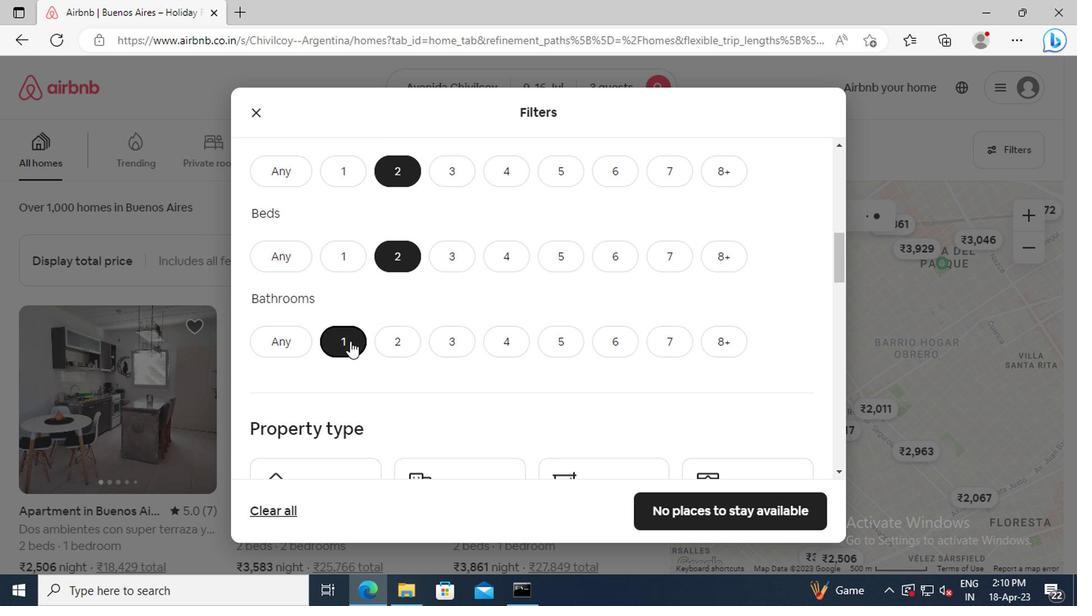 
Action: Mouse scrolled (346, 339) with delta (0, 0)
Screenshot: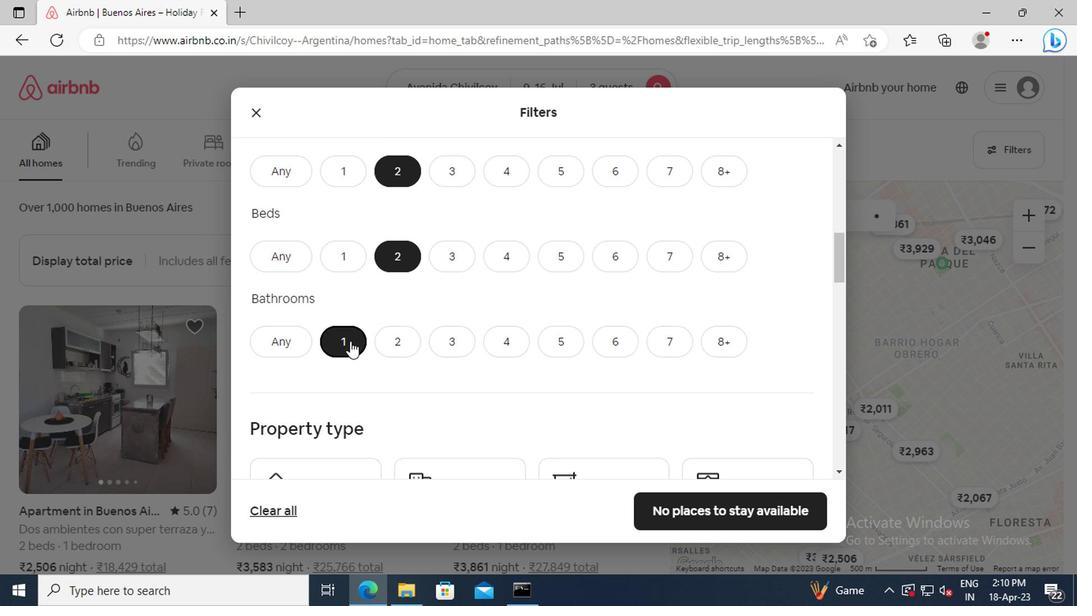 
Action: Mouse moved to (430, 346)
Screenshot: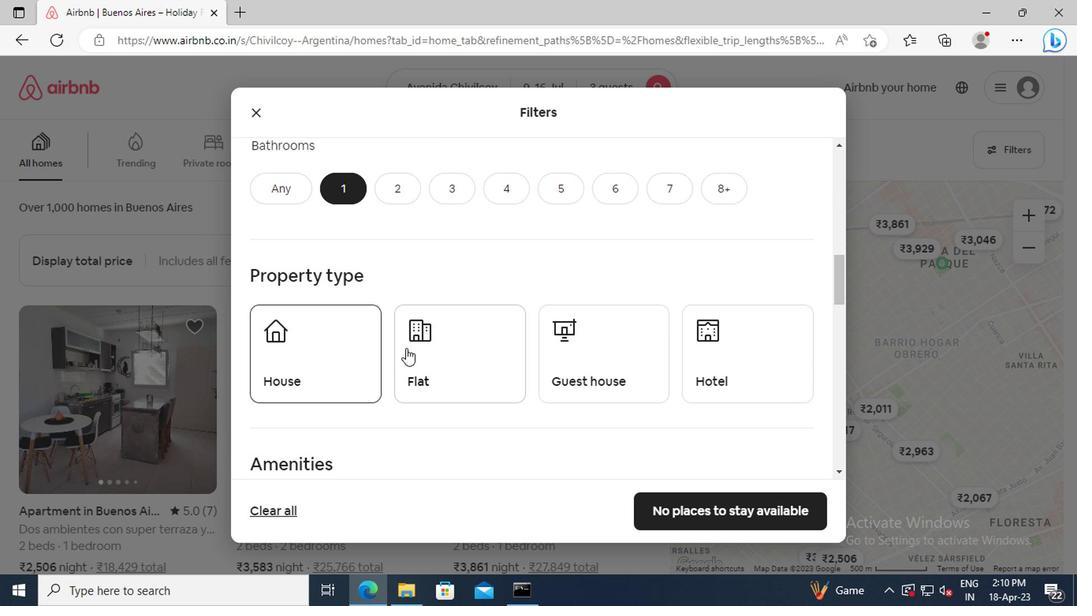 
Action: Mouse pressed left at (430, 346)
Screenshot: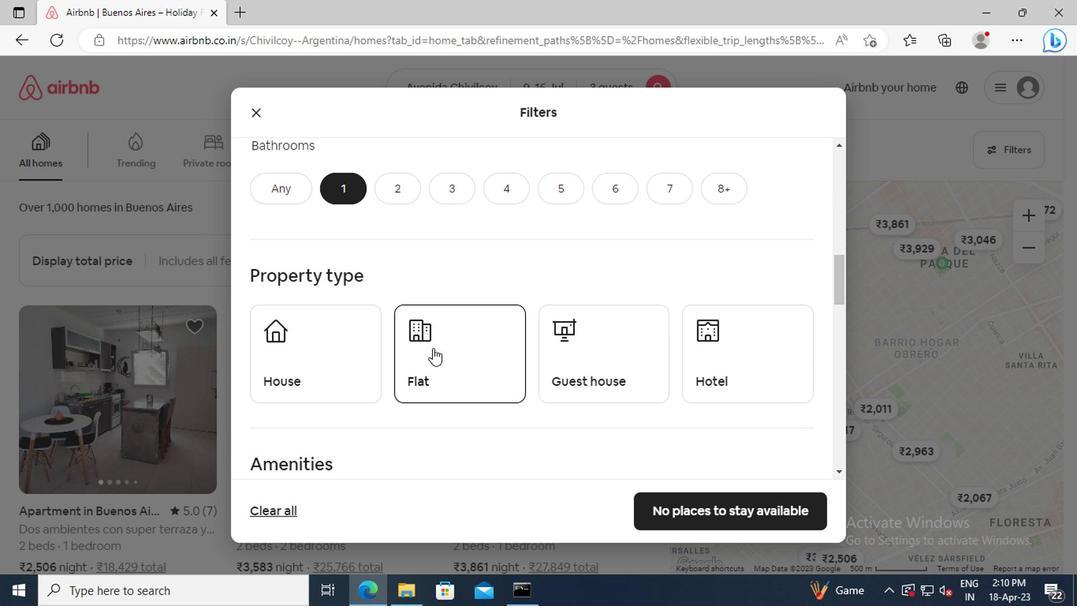 
Action: Mouse scrolled (430, 345) with delta (0, -1)
Screenshot: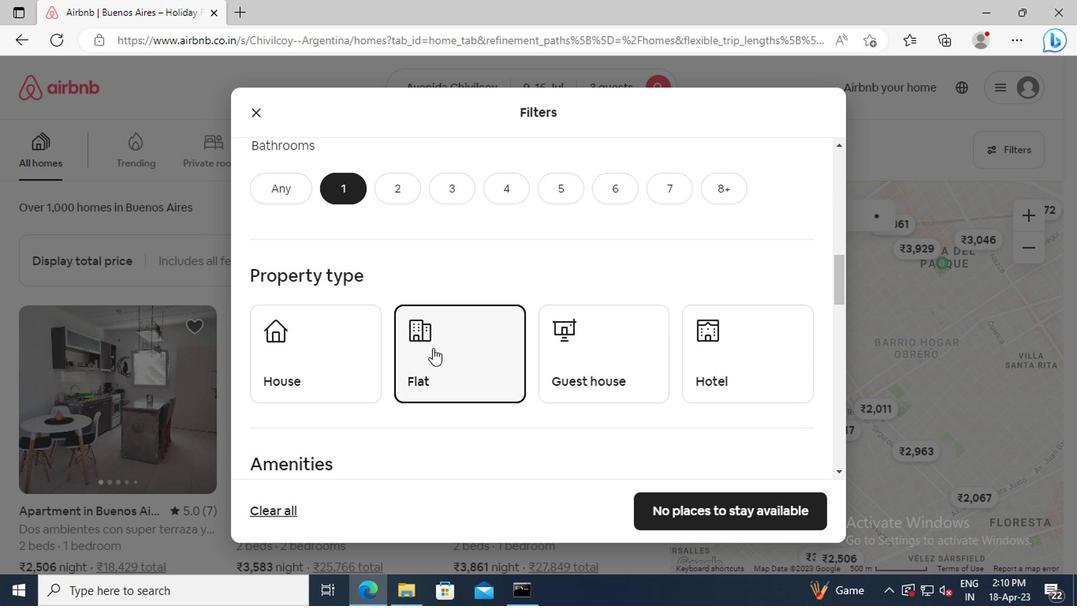 
Action: Mouse scrolled (430, 345) with delta (0, -1)
Screenshot: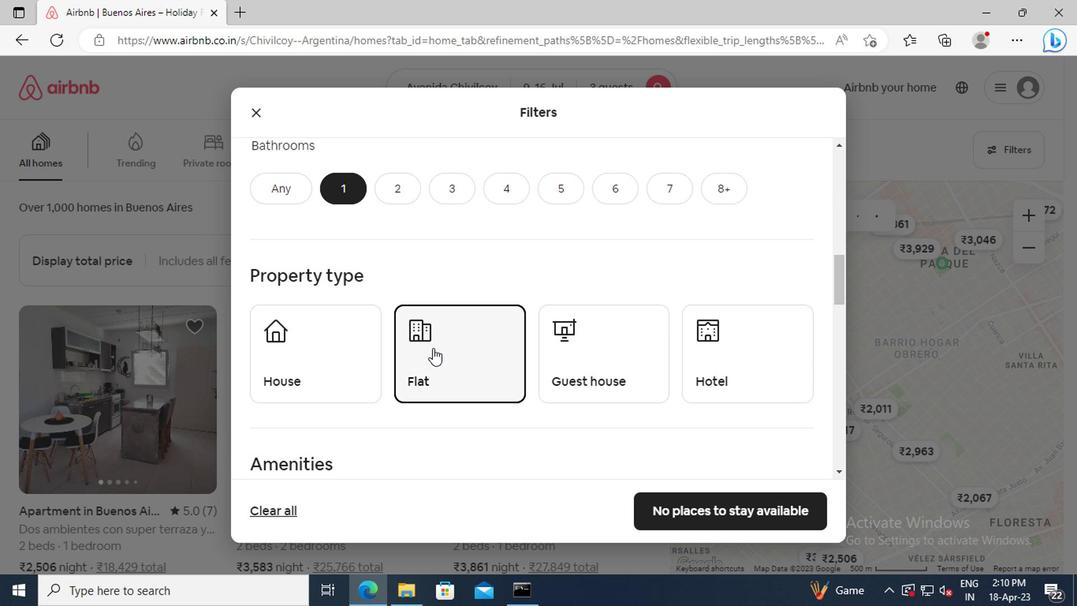 
Action: Mouse scrolled (430, 345) with delta (0, -1)
Screenshot: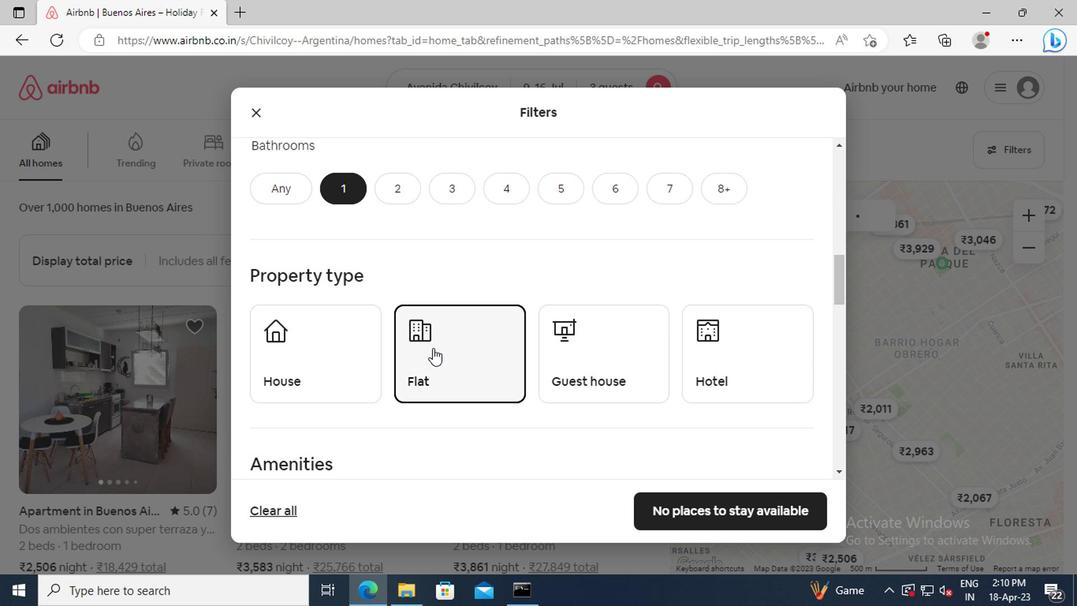 
Action: Mouse scrolled (430, 345) with delta (0, -1)
Screenshot: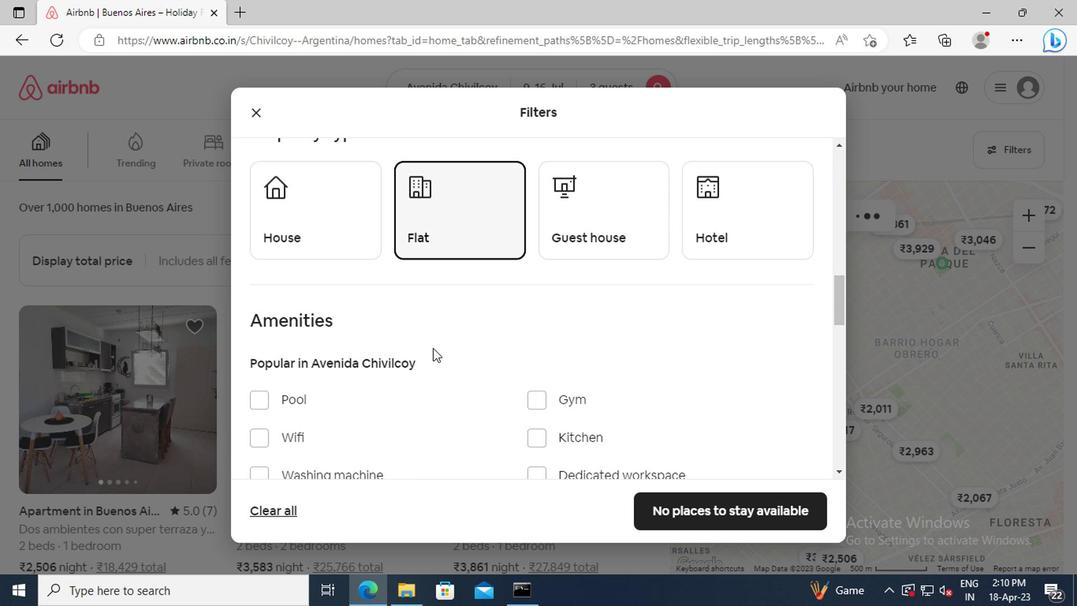 
Action: Mouse scrolled (430, 345) with delta (0, -1)
Screenshot: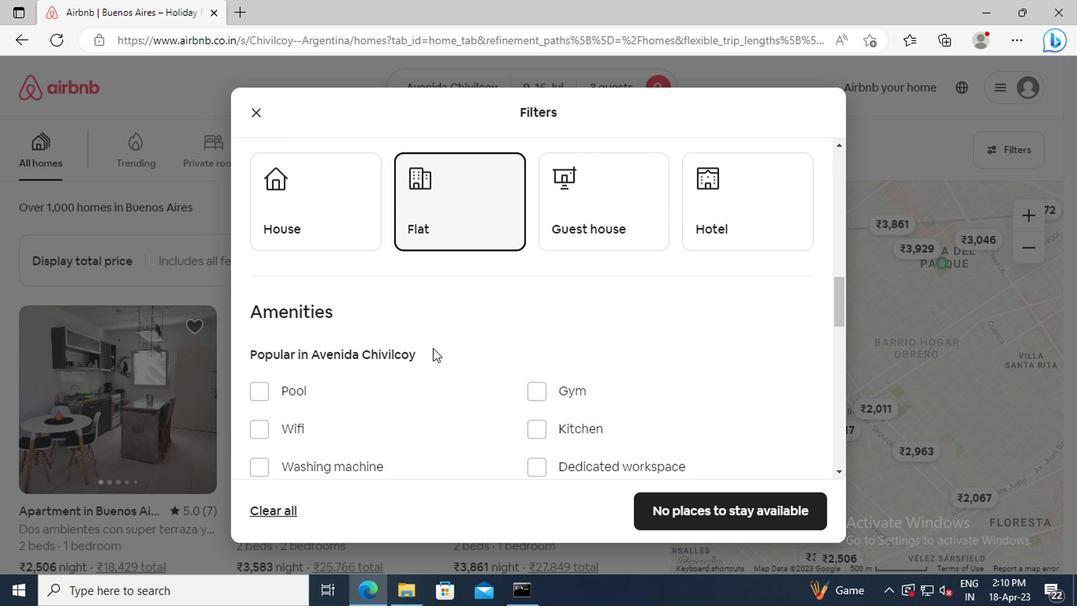 
Action: Mouse scrolled (430, 345) with delta (0, -1)
Screenshot: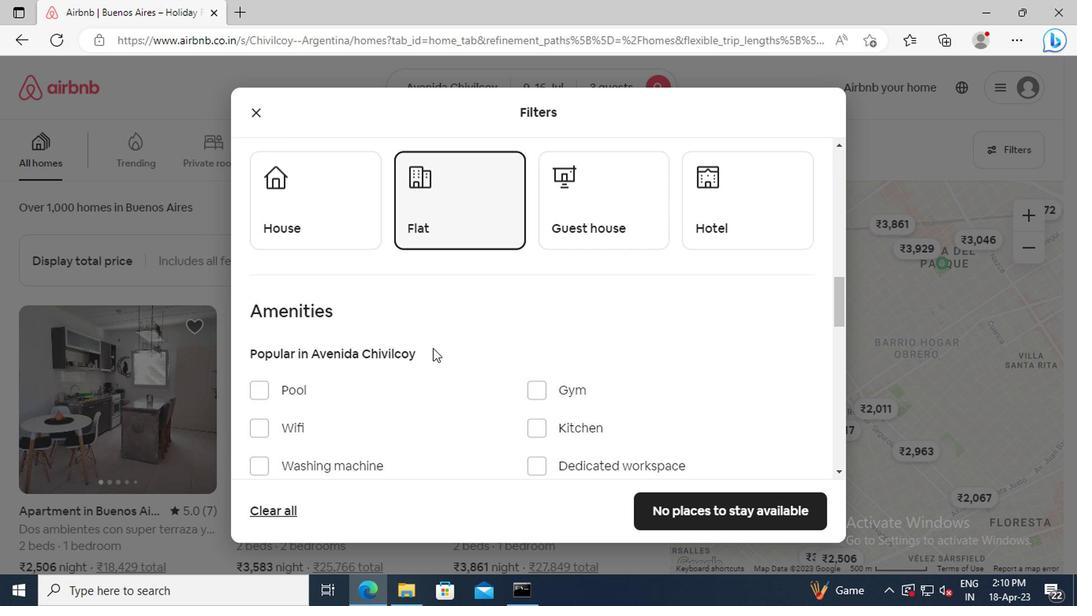 
Action: Mouse moved to (303, 348)
Screenshot: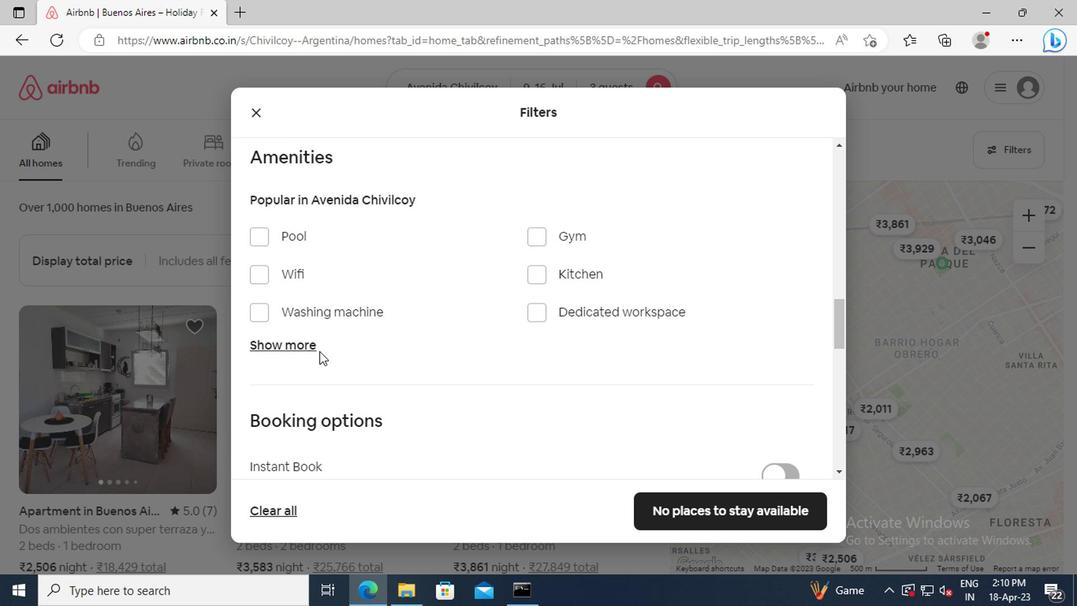 
Action: Mouse pressed left at (303, 348)
Screenshot: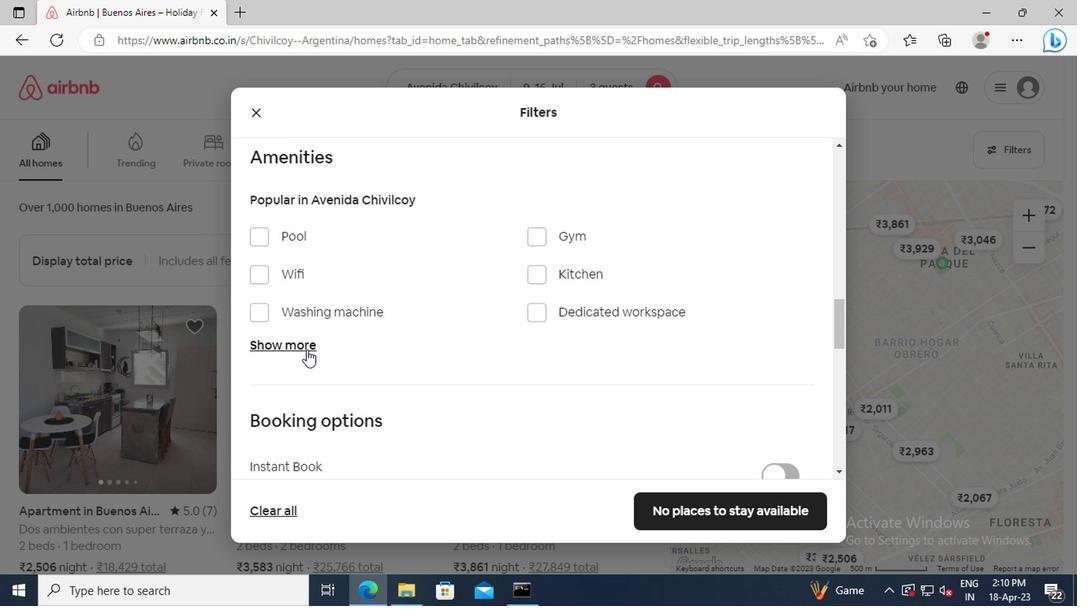 
Action: Mouse scrolled (303, 347) with delta (0, 0)
Screenshot: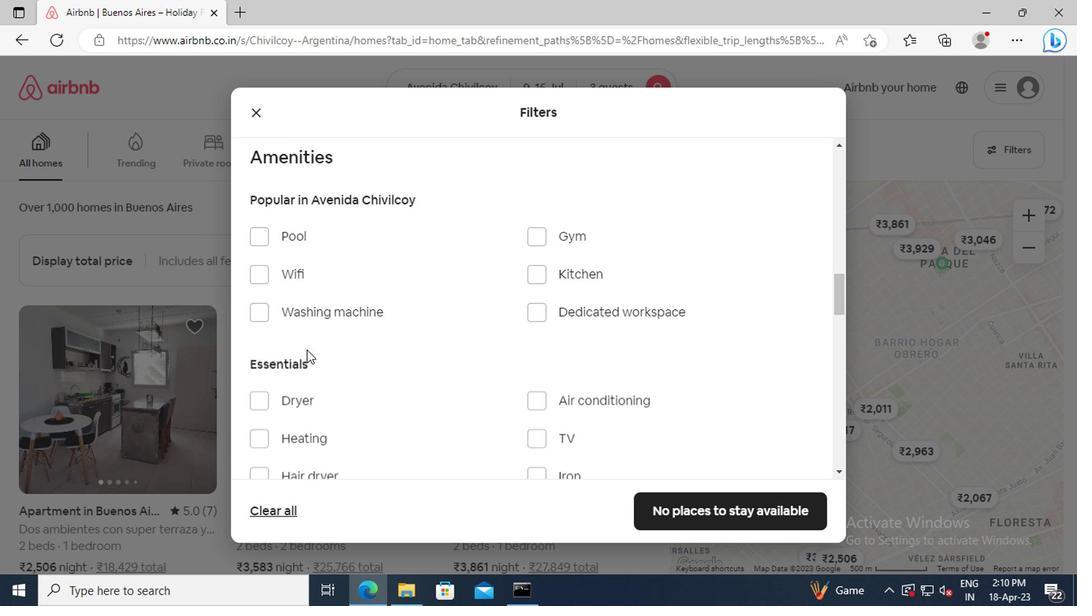 
Action: Mouse scrolled (303, 347) with delta (0, 0)
Screenshot: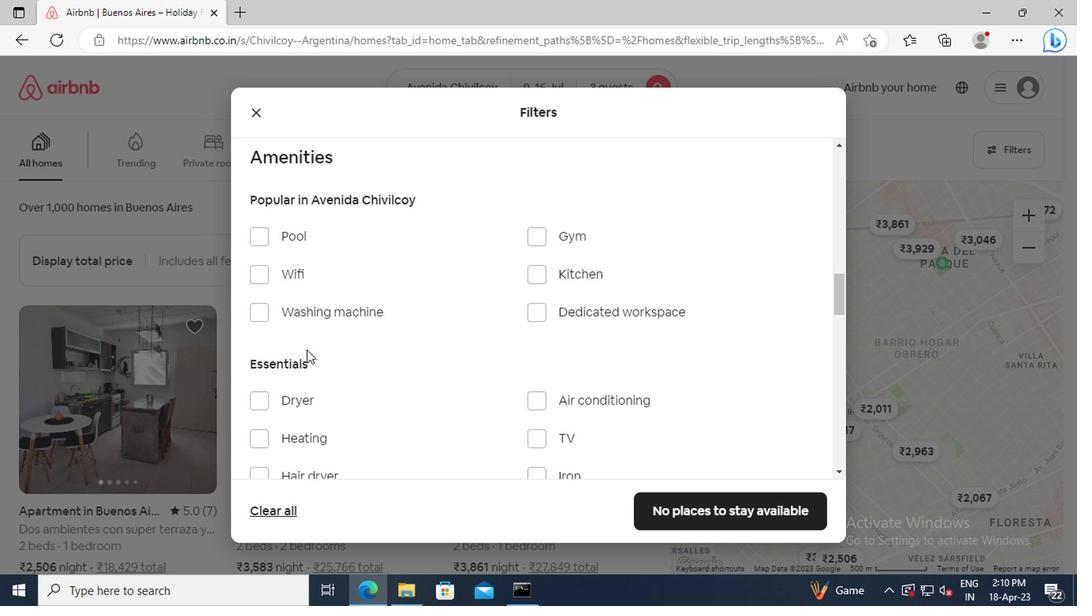 
Action: Mouse moved to (253, 337)
Screenshot: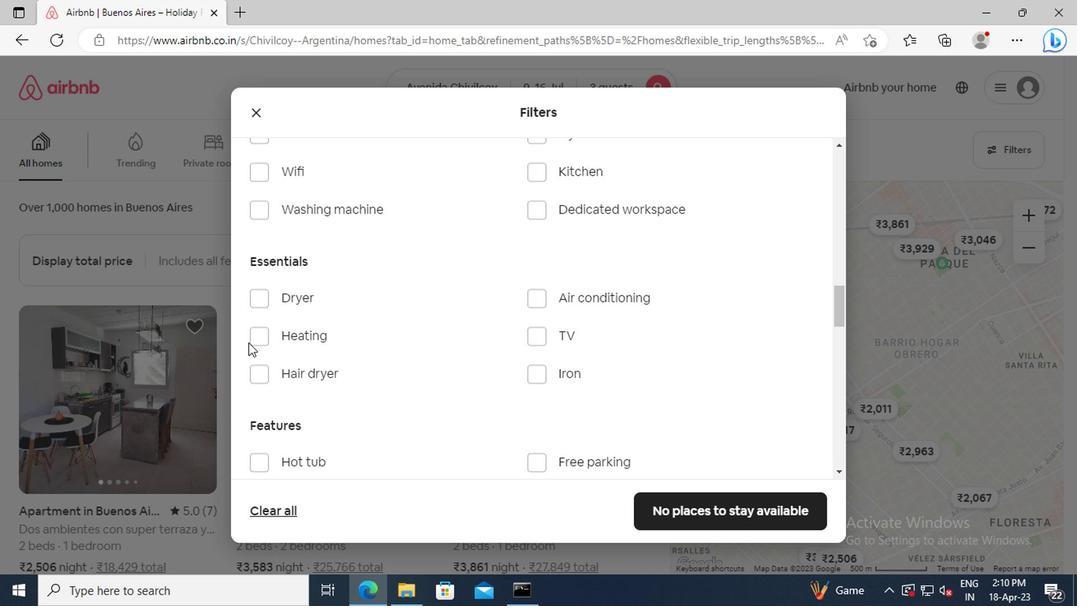 
Action: Mouse pressed left at (253, 337)
Screenshot: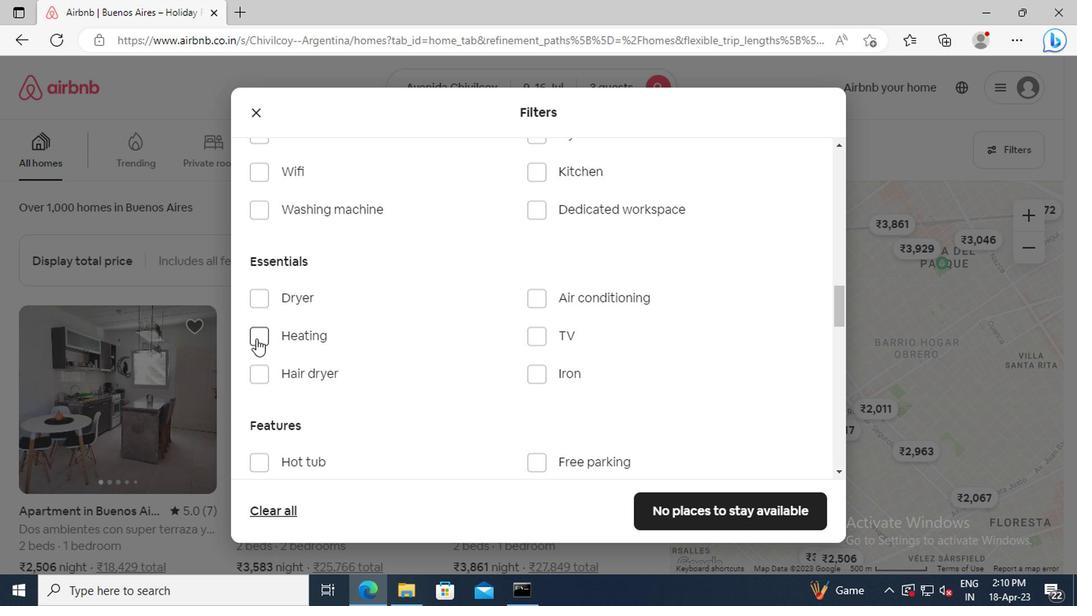 
Action: Mouse moved to (379, 359)
Screenshot: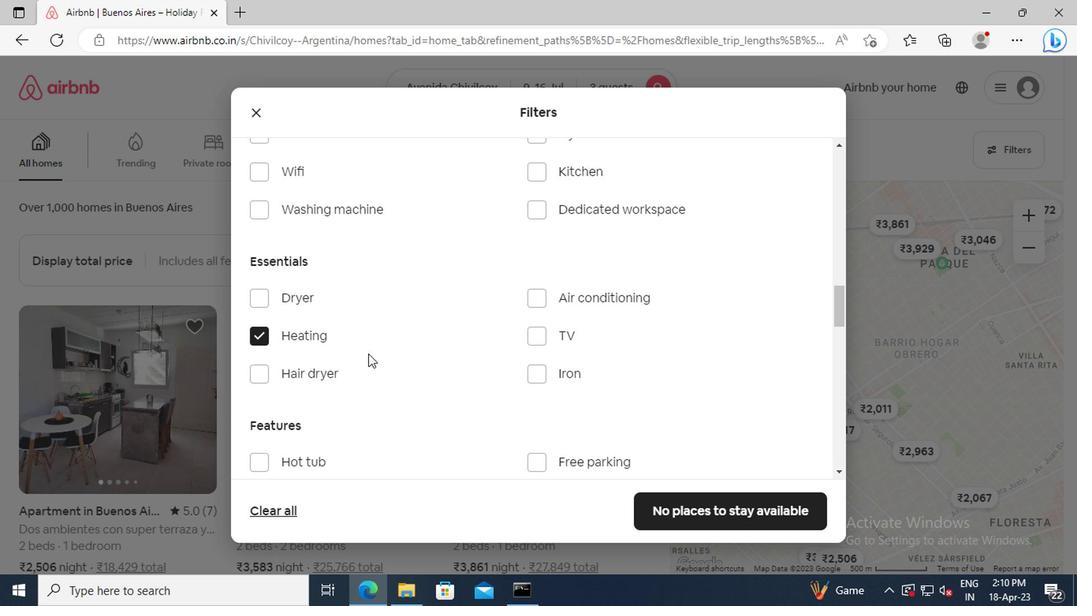
Action: Mouse scrolled (379, 358) with delta (0, -1)
Screenshot: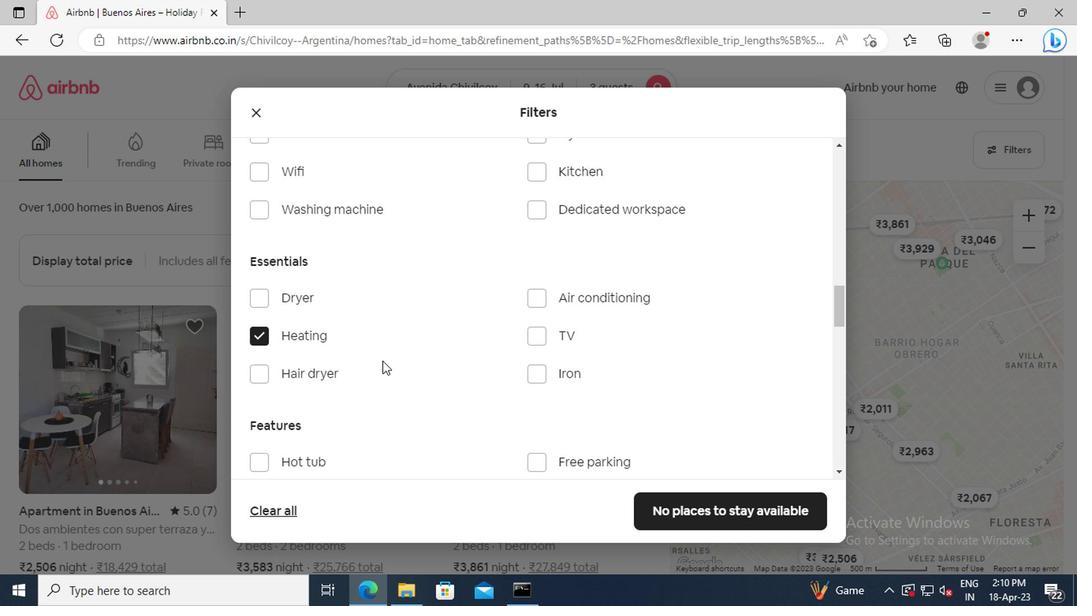 
Action: Mouse scrolled (379, 358) with delta (0, -1)
Screenshot: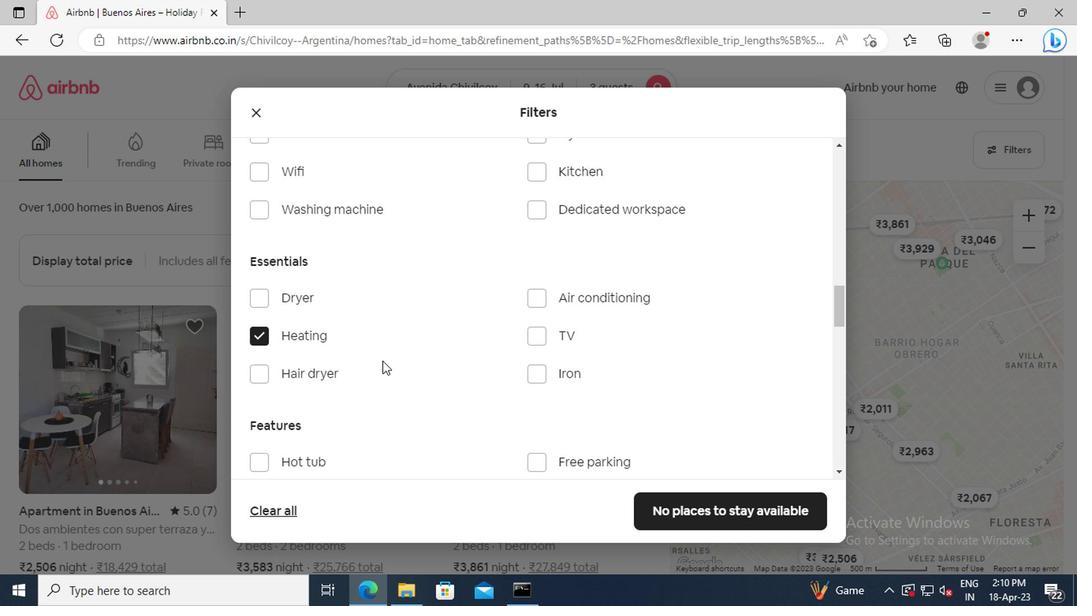 
Action: Mouse scrolled (379, 358) with delta (0, -1)
Screenshot: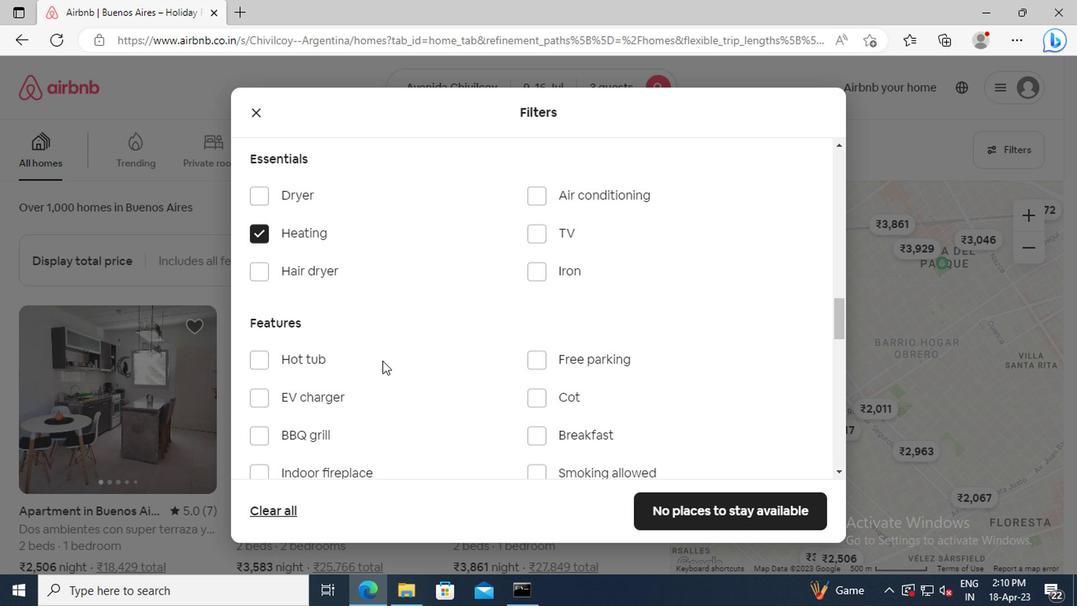 
Action: Mouse scrolled (379, 358) with delta (0, -1)
Screenshot: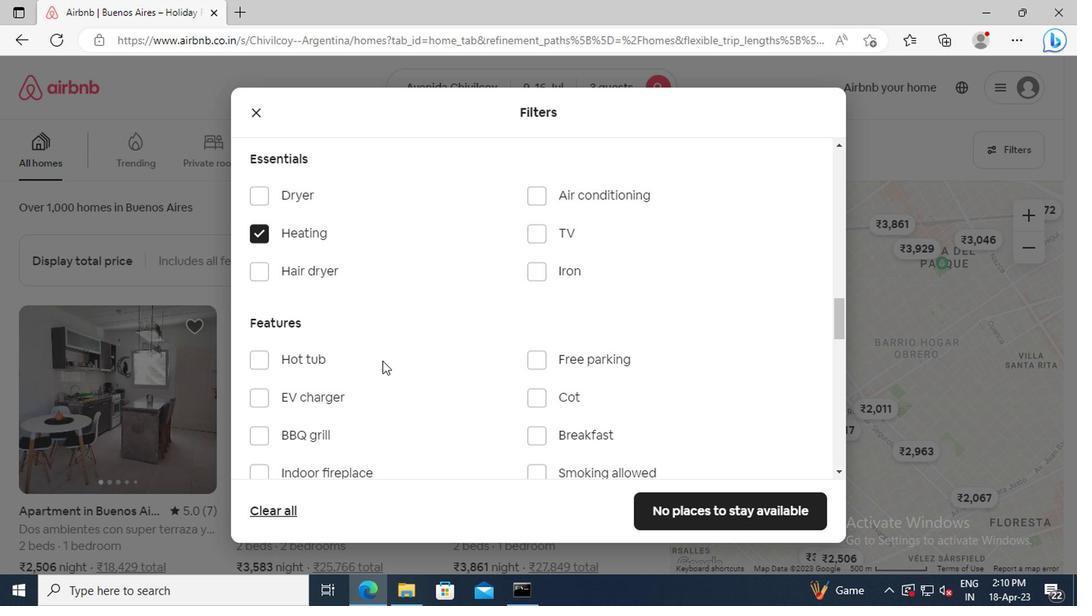 
Action: Mouse scrolled (379, 358) with delta (0, -1)
Screenshot: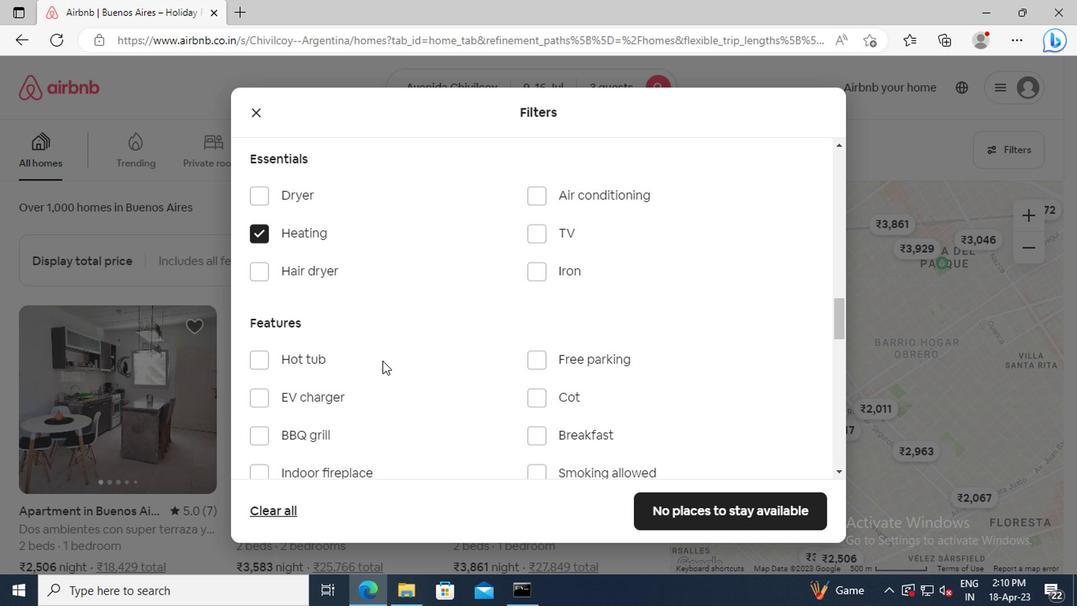 
Action: Mouse scrolled (379, 358) with delta (0, -1)
Screenshot: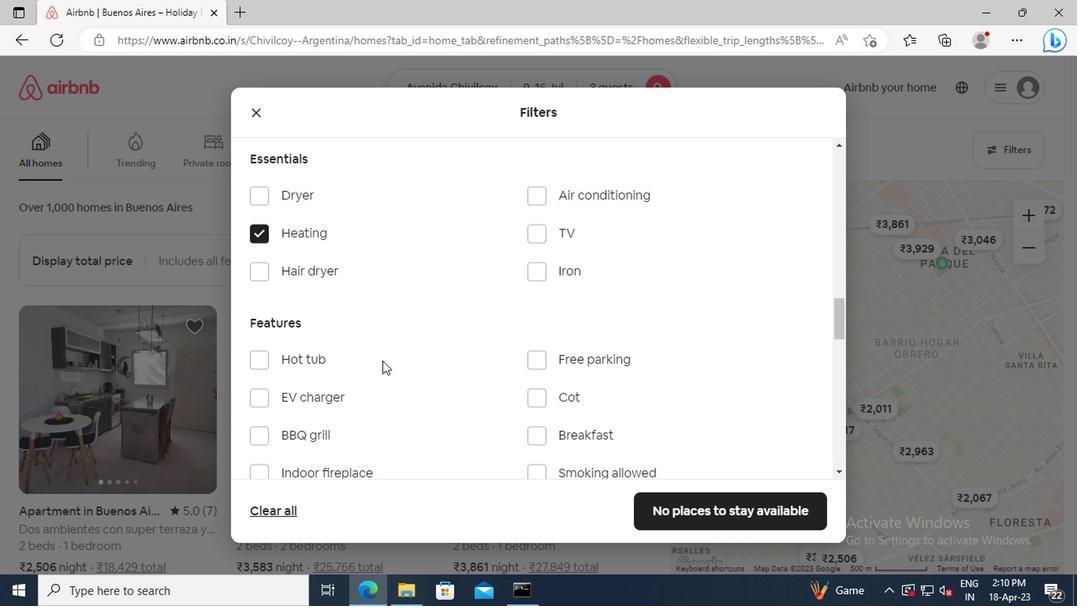 
Action: Mouse scrolled (379, 358) with delta (0, -1)
Screenshot: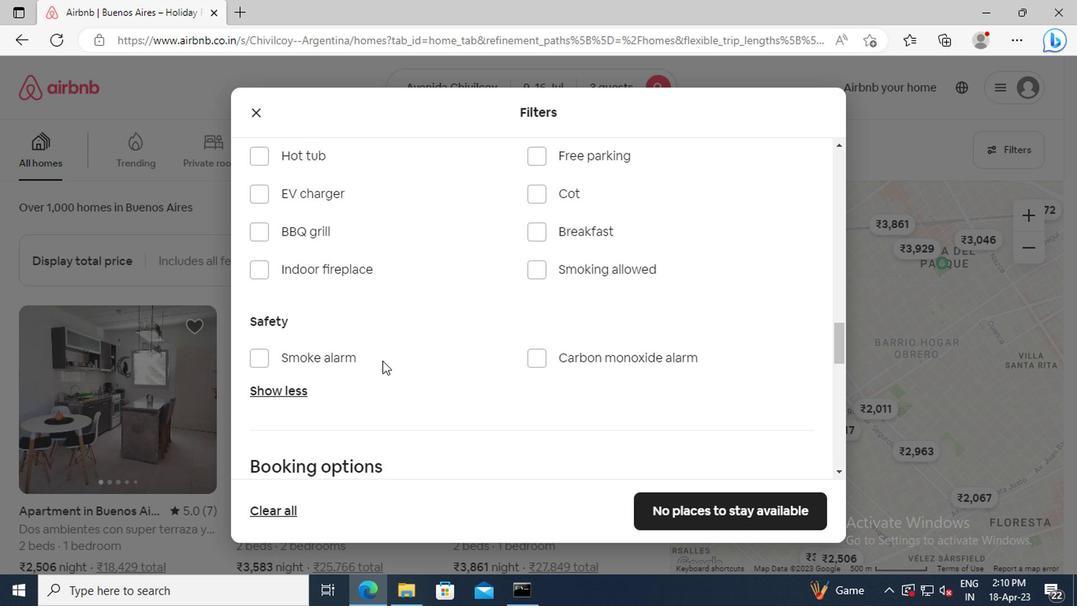 
Action: Mouse scrolled (379, 358) with delta (0, -1)
Screenshot: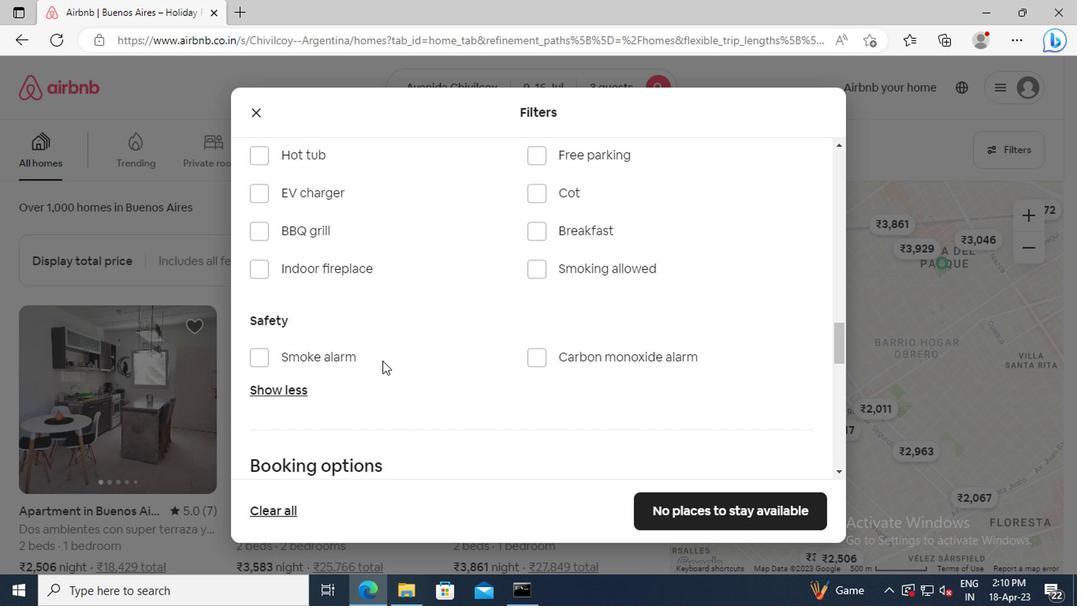 
Action: Mouse scrolled (379, 358) with delta (0, -1)
Screenshot: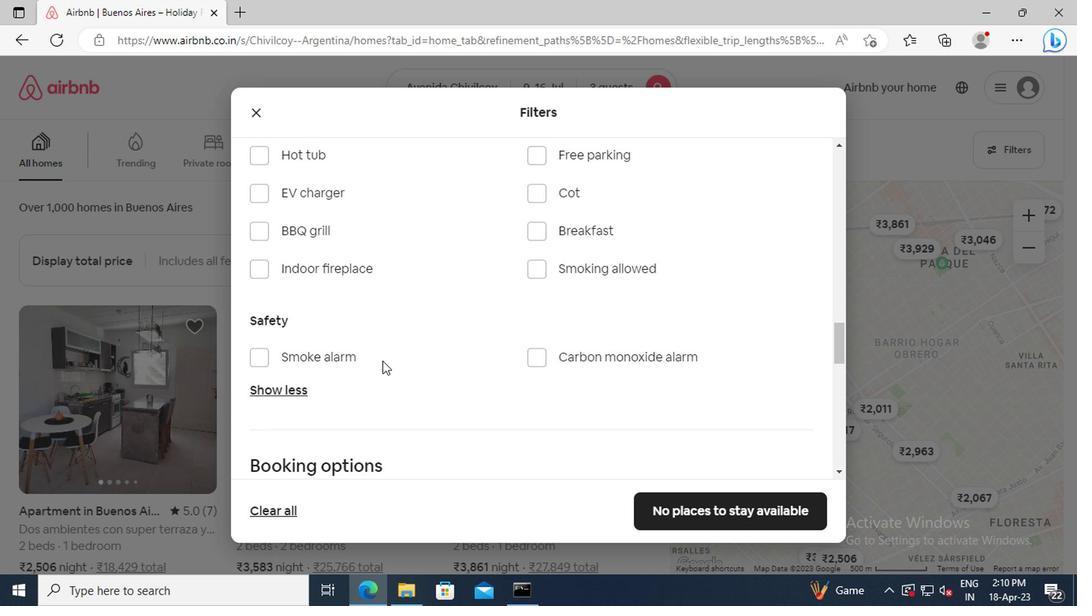 
Action: Mouse scrolled (379, 358) with delta (0, -1)
Screenshot: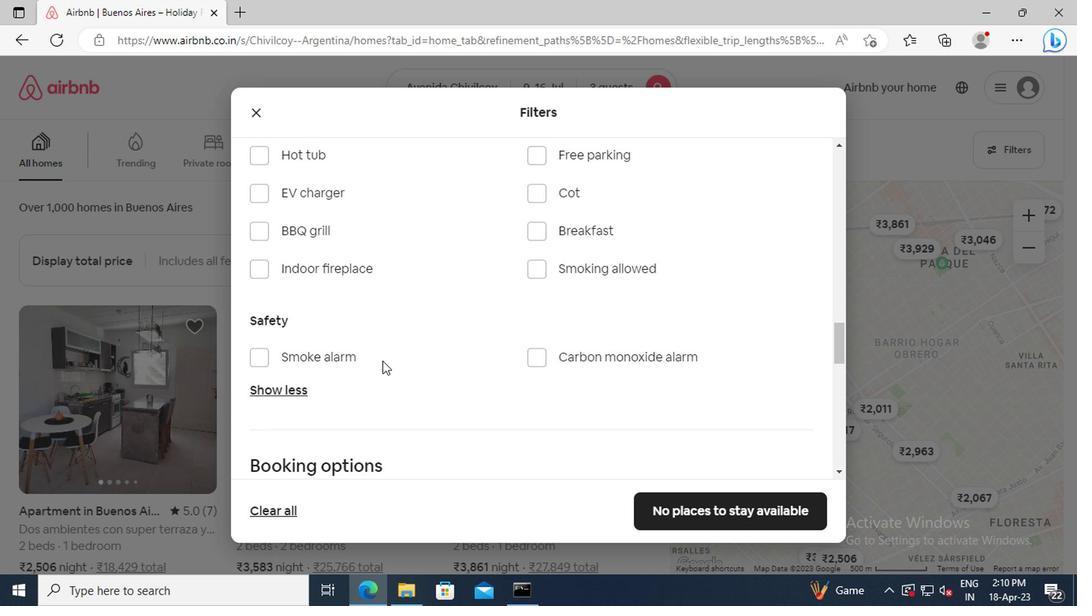 
Action: Mouse moved to (784, 357)
Screenshot: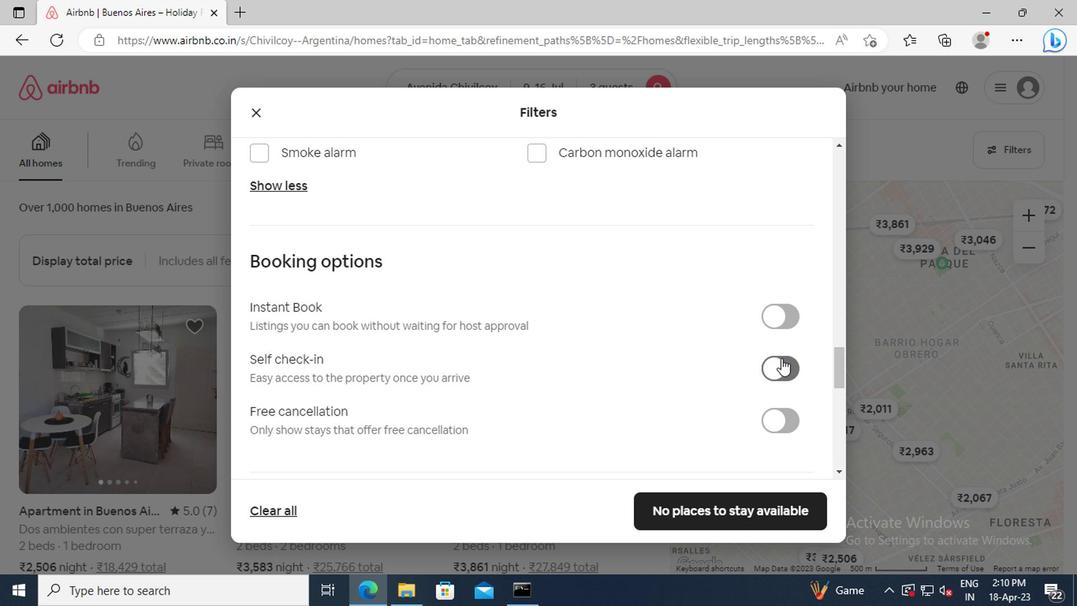 
Action: Mouse pressed left at (784, 357)
Screenshot: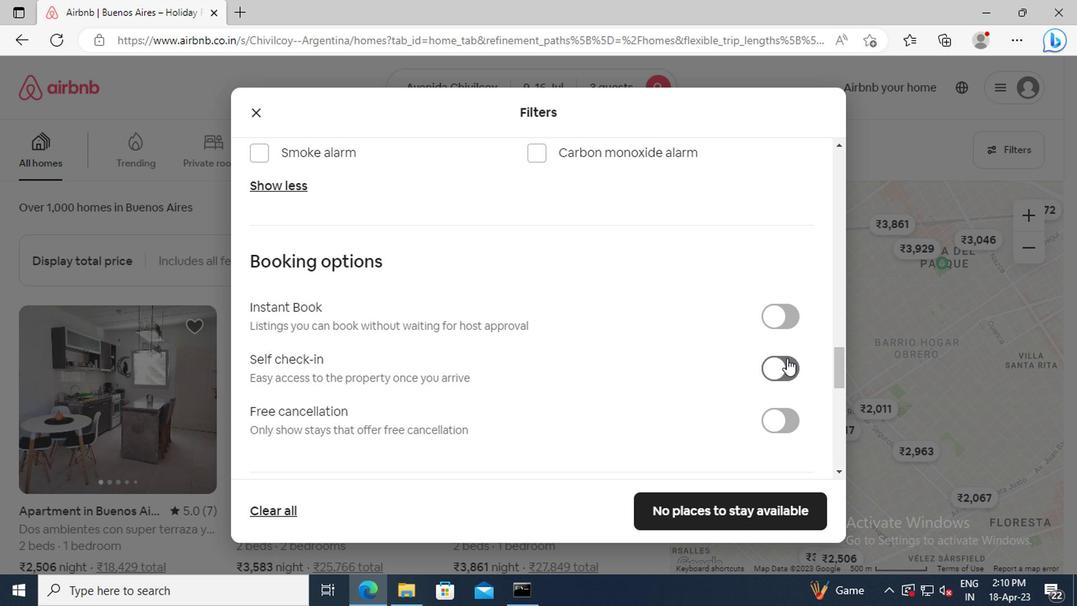 
Action: Mouse moved to (441, 331)
Screenshot: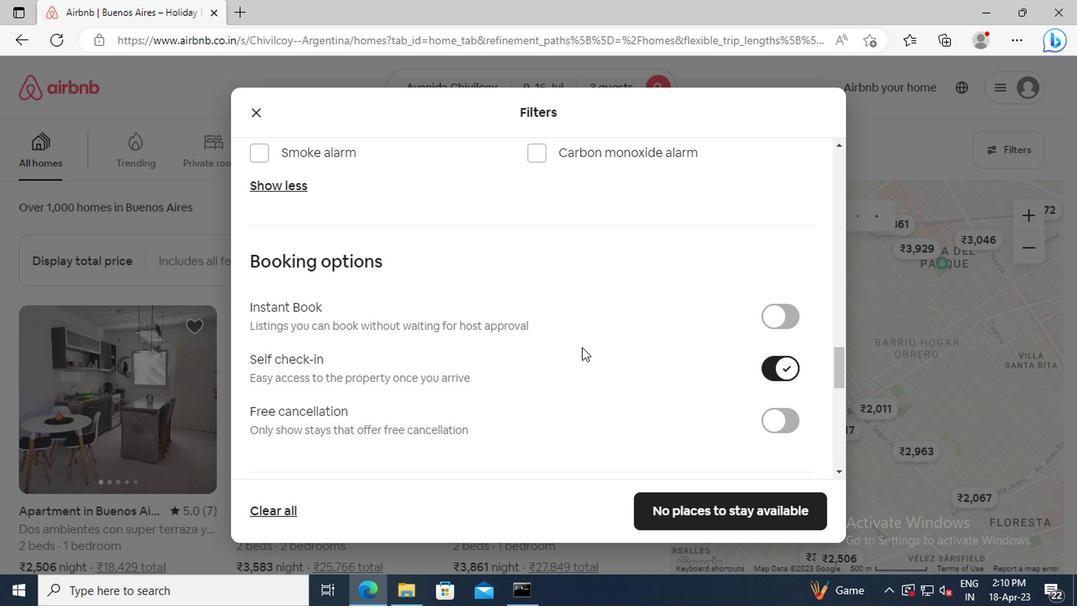 
Action: Mouse scrolled (441, 331) with delta (0, 0)
Screenshot: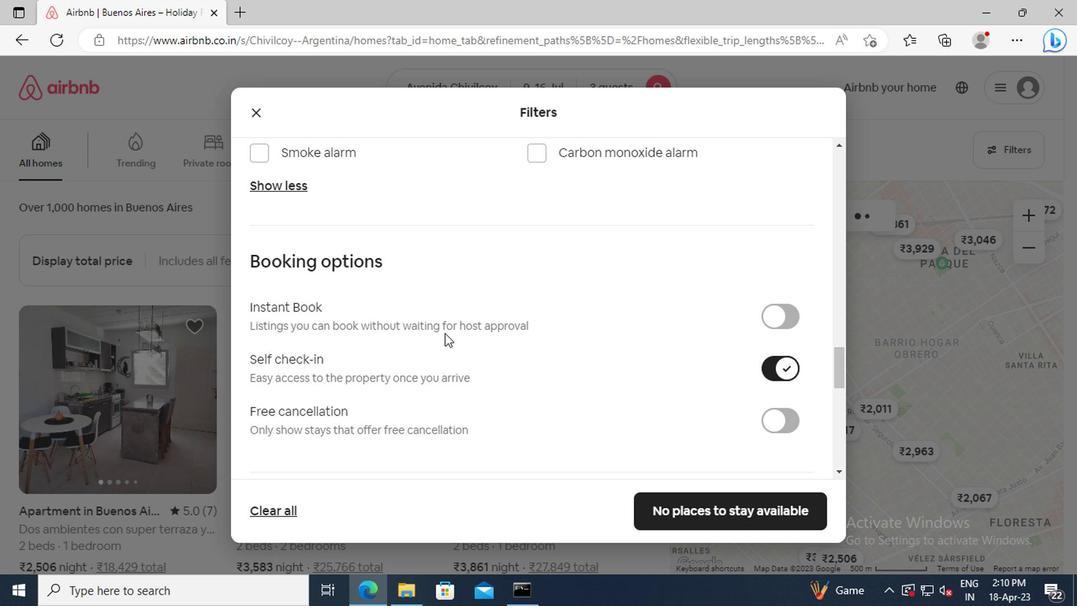 
Action: Mouse scrolled (441, 331) with delta (0, 0)
Screenshot: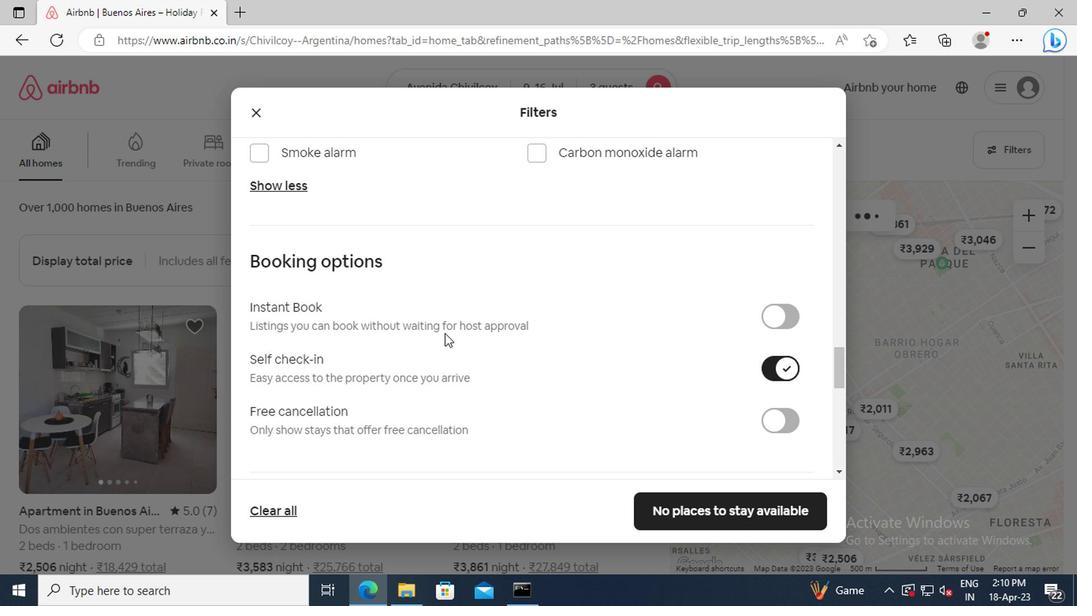 
Action: Mouse scrolled (441, 331) with delta (0, 0)
Screenshot: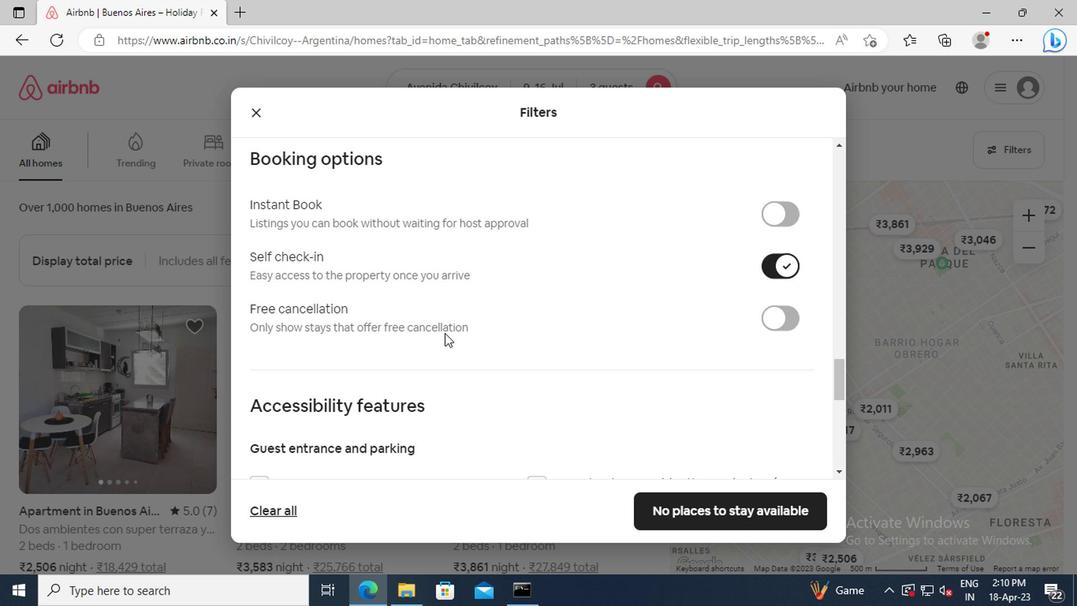 
Action: Mouse scrolled (441, 331) with delta (0, 0)
Screenshot: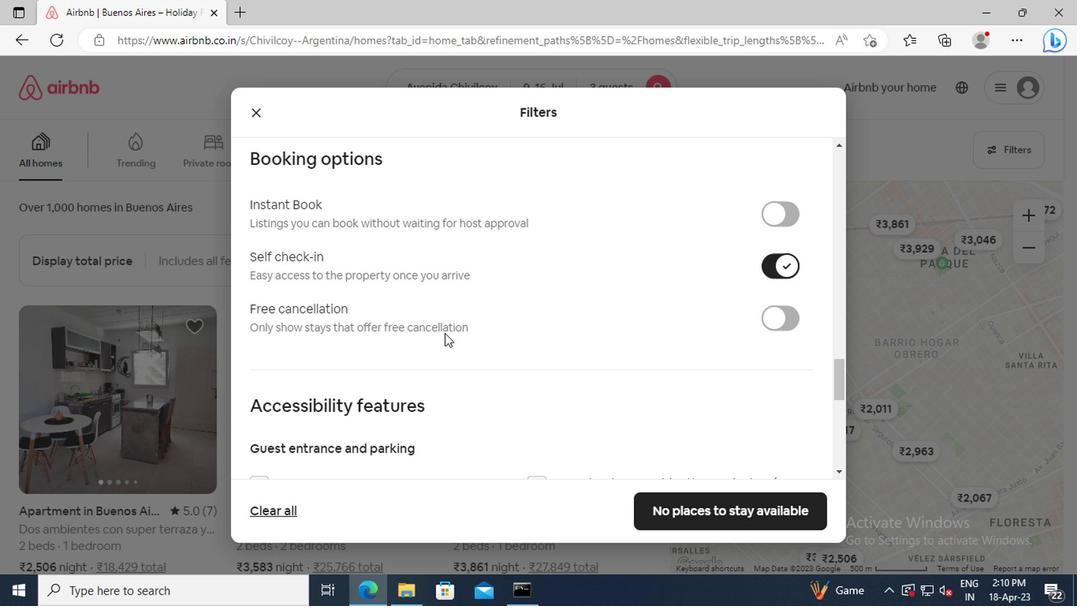 
Action: Mouse scrolled (441, 331) with delta (0, 0)
Screenshot: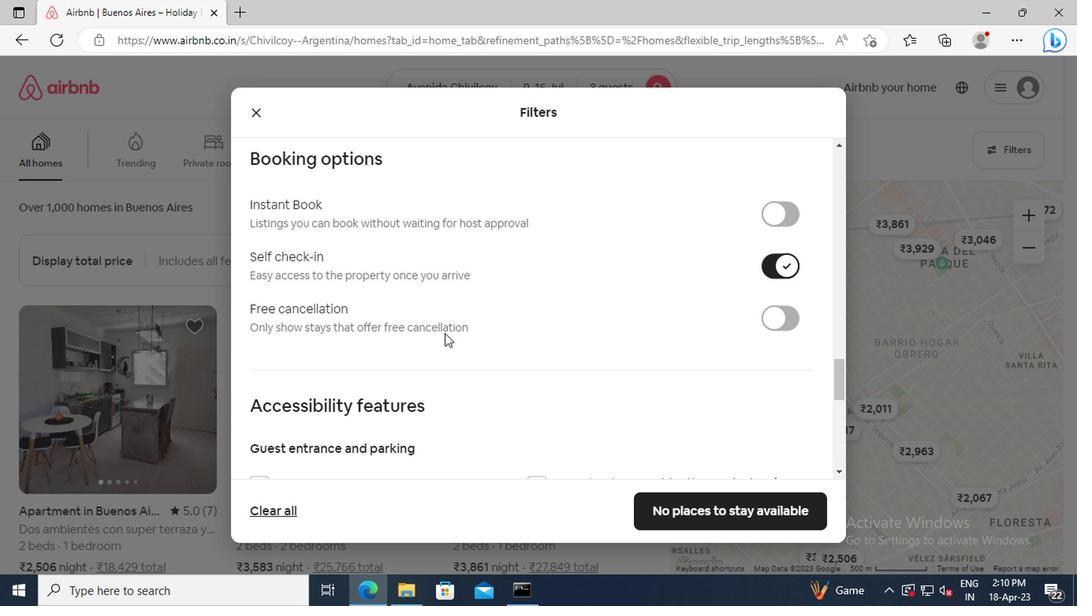 
Action: Mouse scrolled (441, 331) with delta (0, 0)
Screenshot: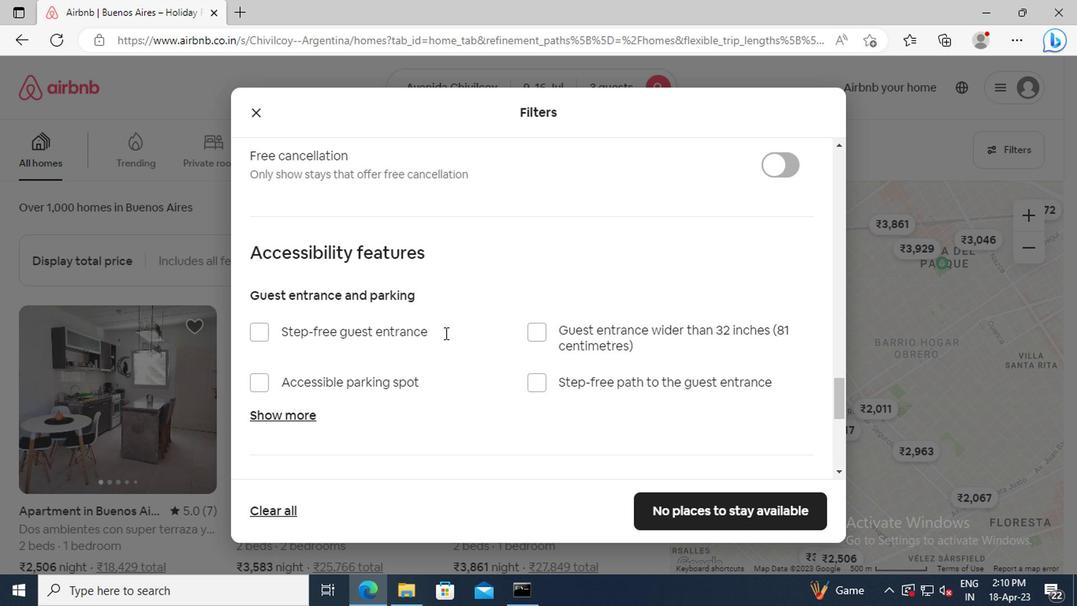 
Action: Mouse scrolled (441, 331) with delta (0, 0)
Screenshot: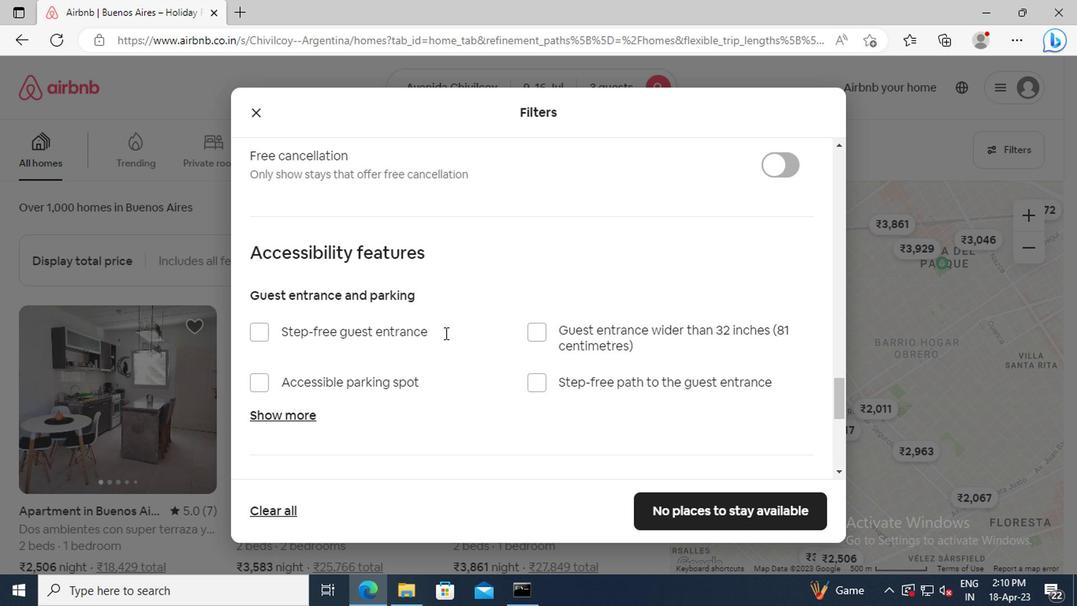 
Action: Mouse moved to (440, 331)
Screenshot: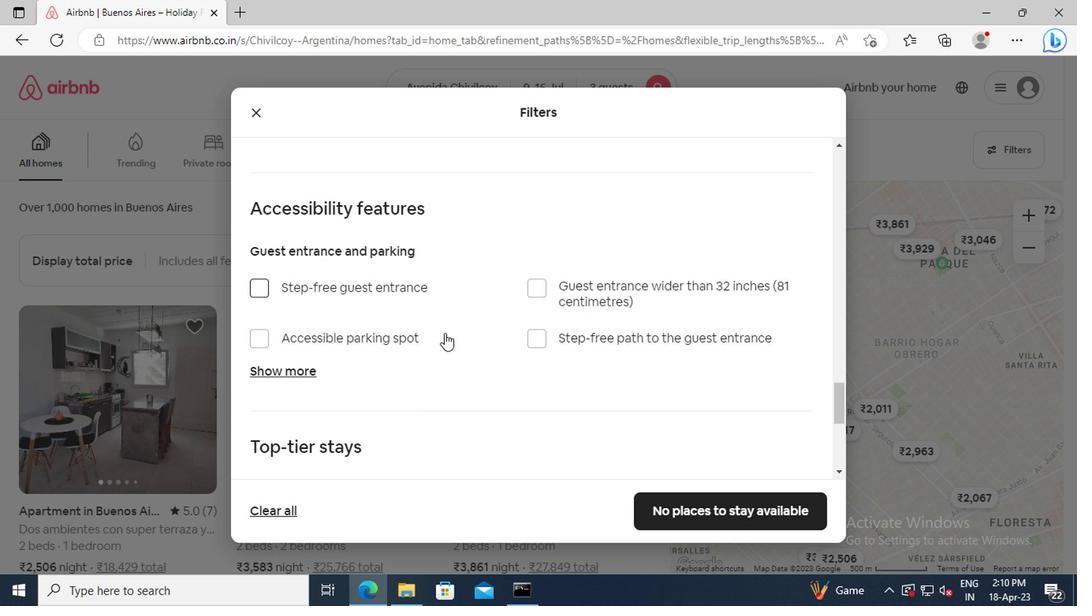 
Action: Mouse scrolled (440, 330) with delta (0, -1)
Screenshot: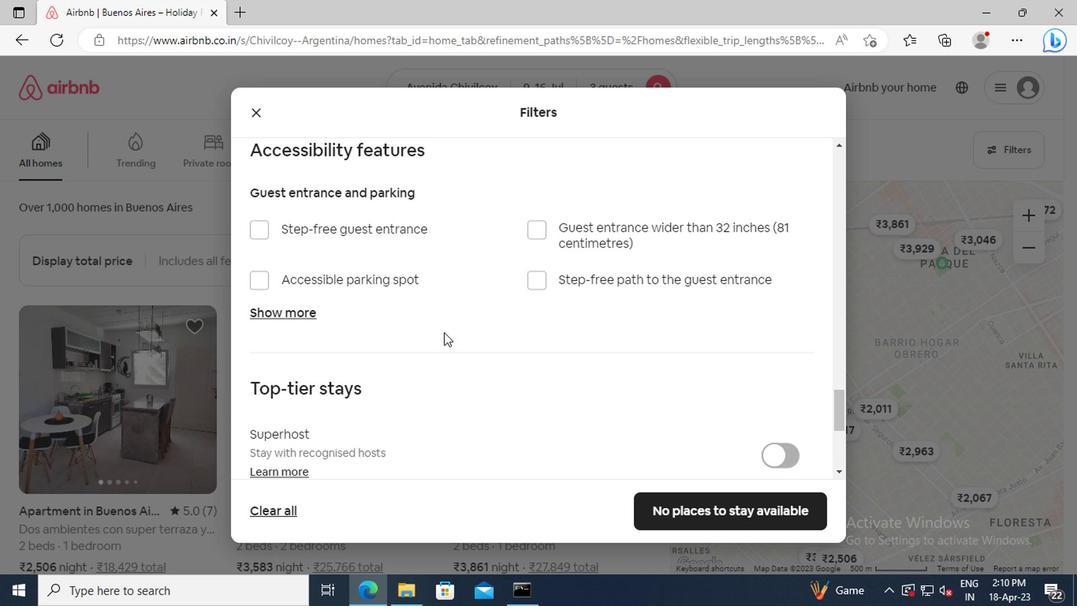 
Action: Mouse scrolled (440, 330) with delta (0, -1)
Screenshot: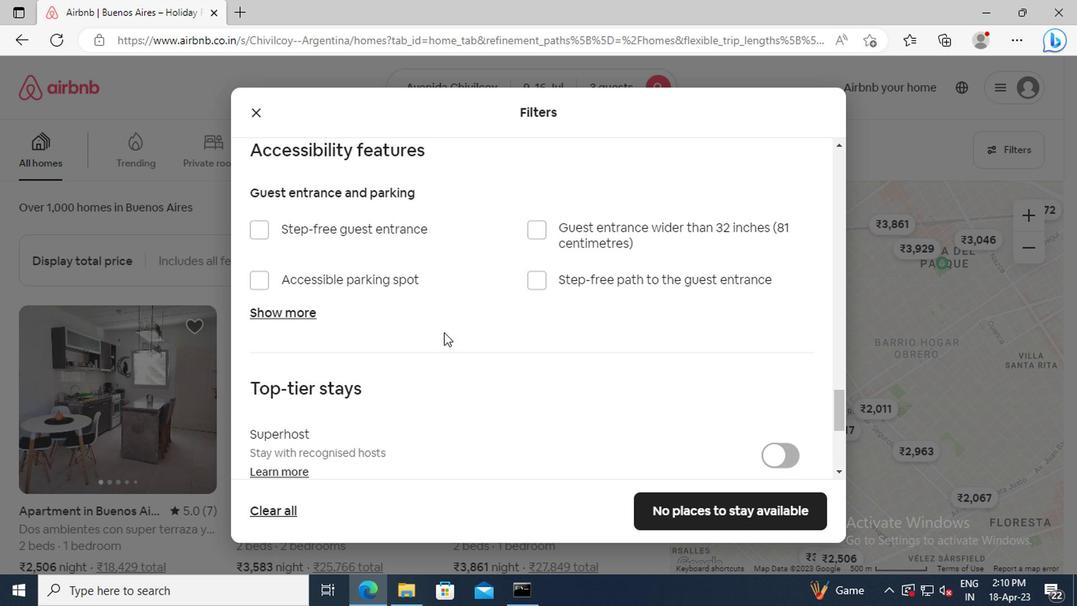 
Action: Mouse scrolled (440, 330) with delta (0, -1)
Screenshot: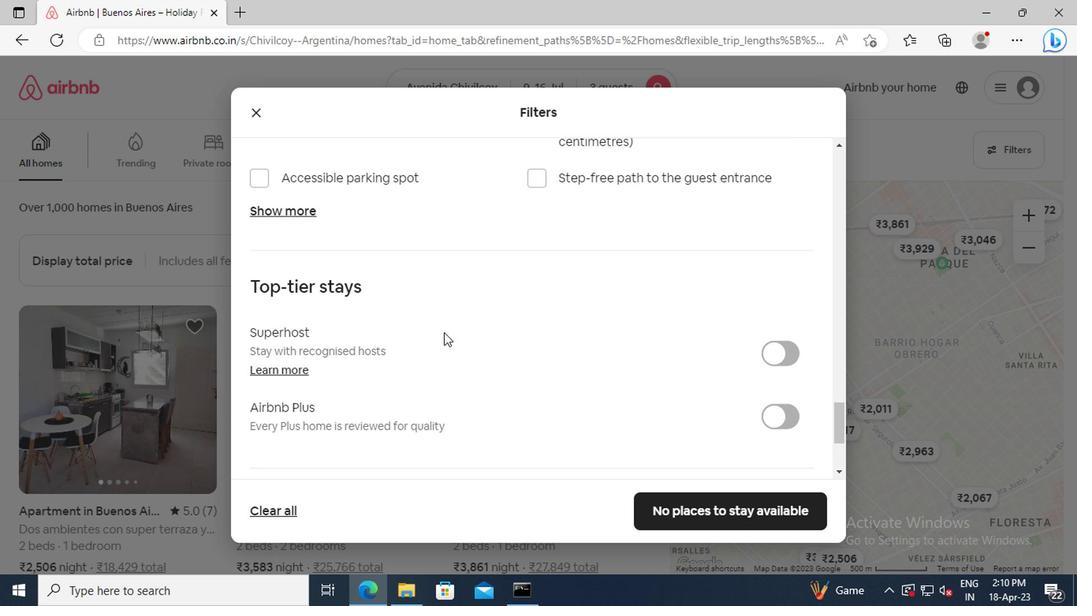 
Action: Mouse scrolled (440, 330) with delta (0, -1)
Screenshot: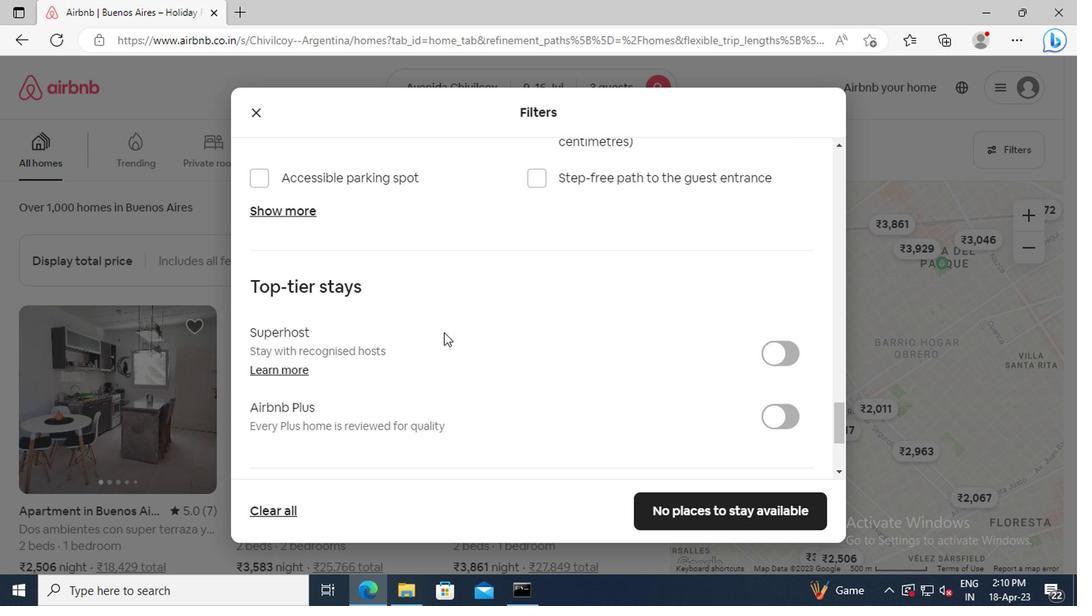 
Action: Mouse scrolled (440, 330) with delta (0, -1)
Screenshot: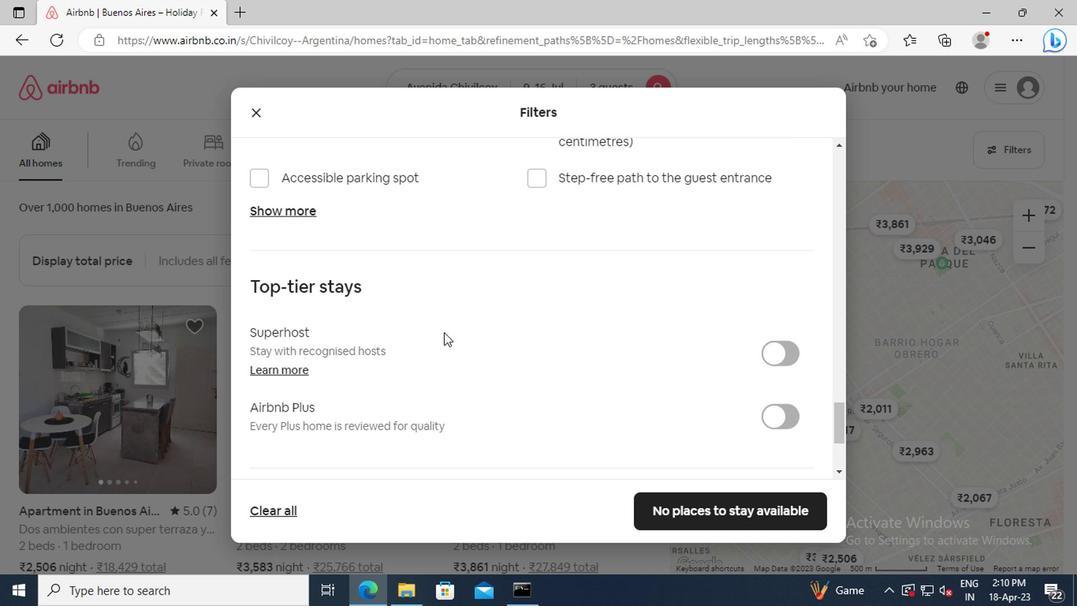 
Action: Mouse scrolled (440, 330) with delta (0, -1)
Screenshot: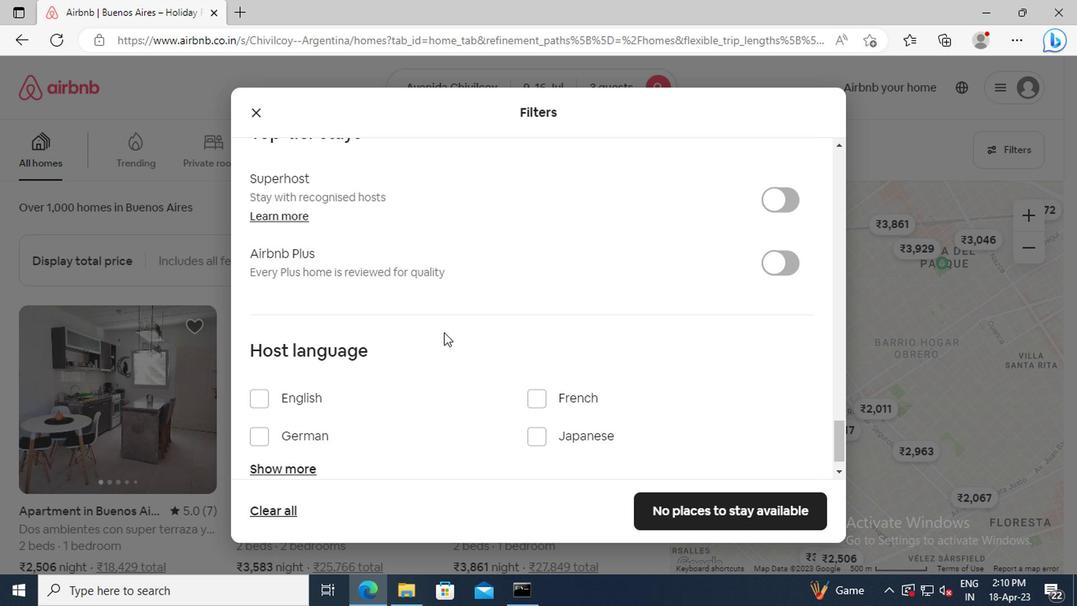 
Action: Mouse scrolled (440, 330) with delta (0, -1)
Screenshot: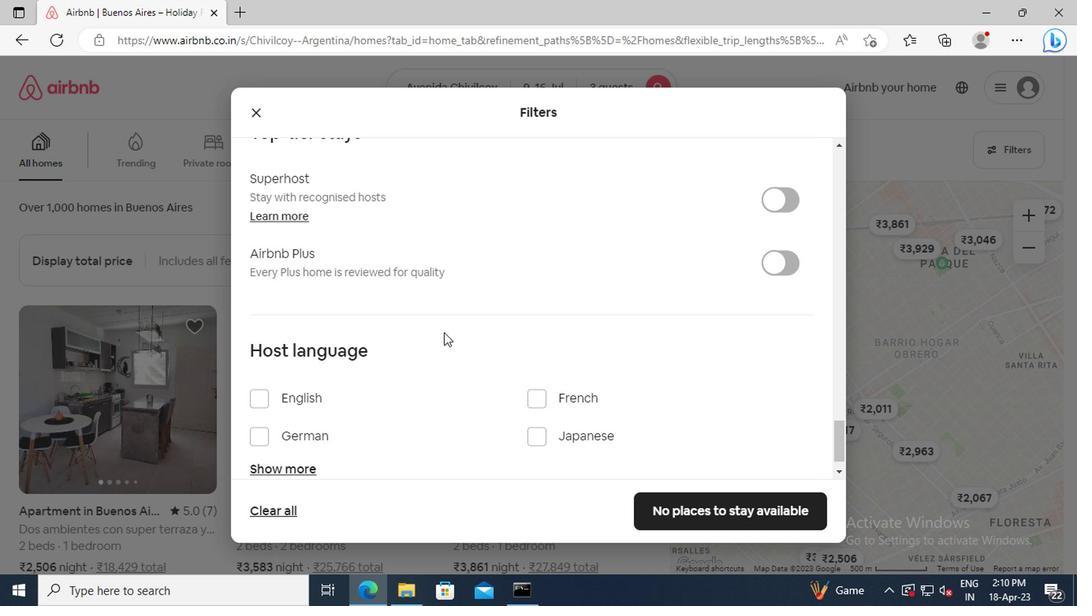 
Action: Mouse moved to (256, 363)
Screenshot: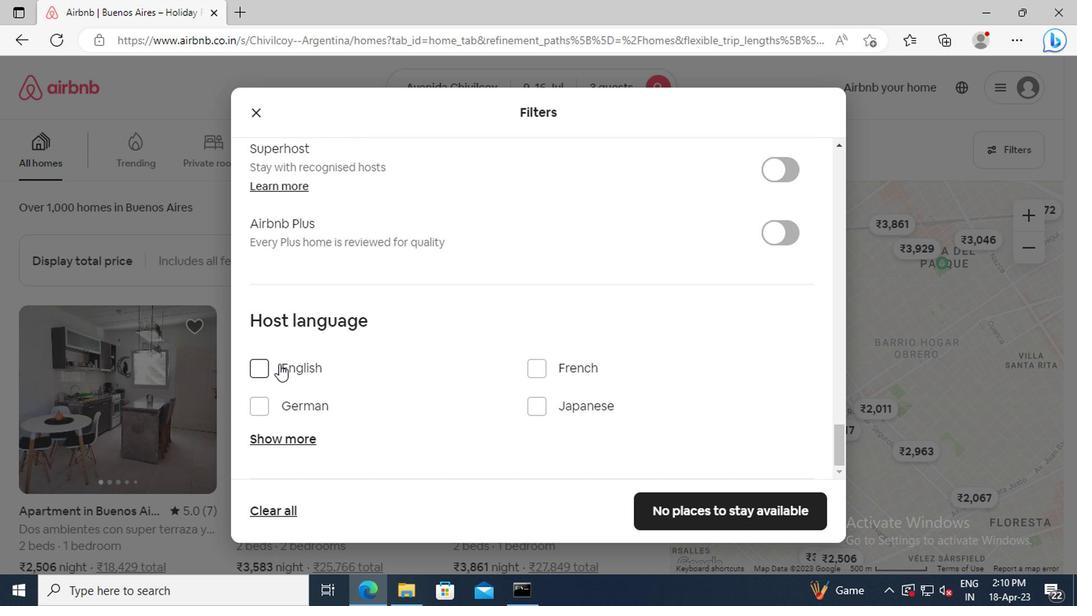 
Action: Mouse pressed left at (256, 363)
Screenshot: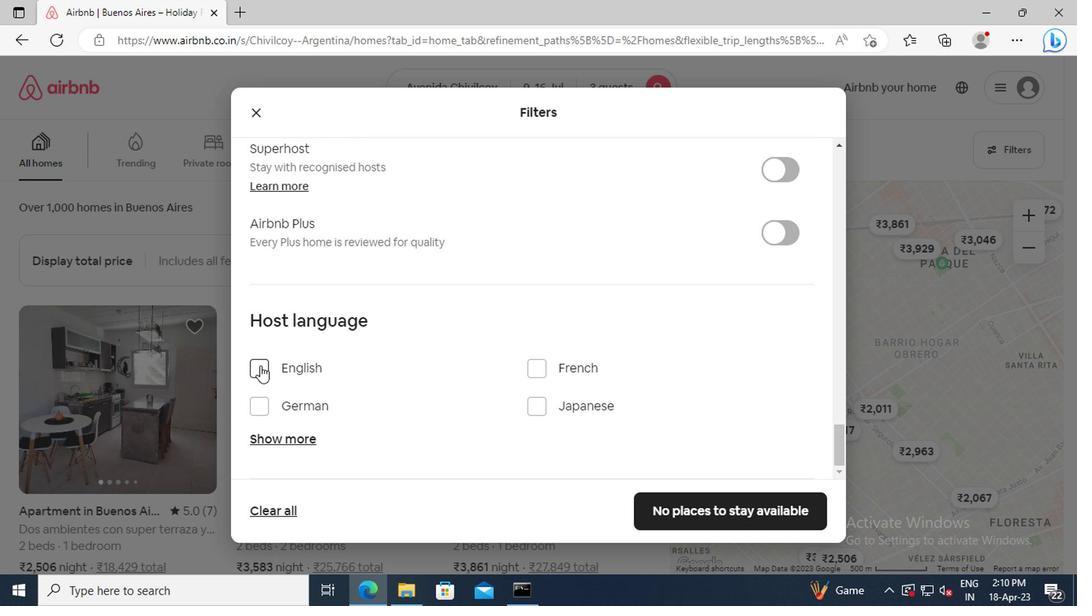 
Action: Mouse moved to (708, 499)
Screenshot: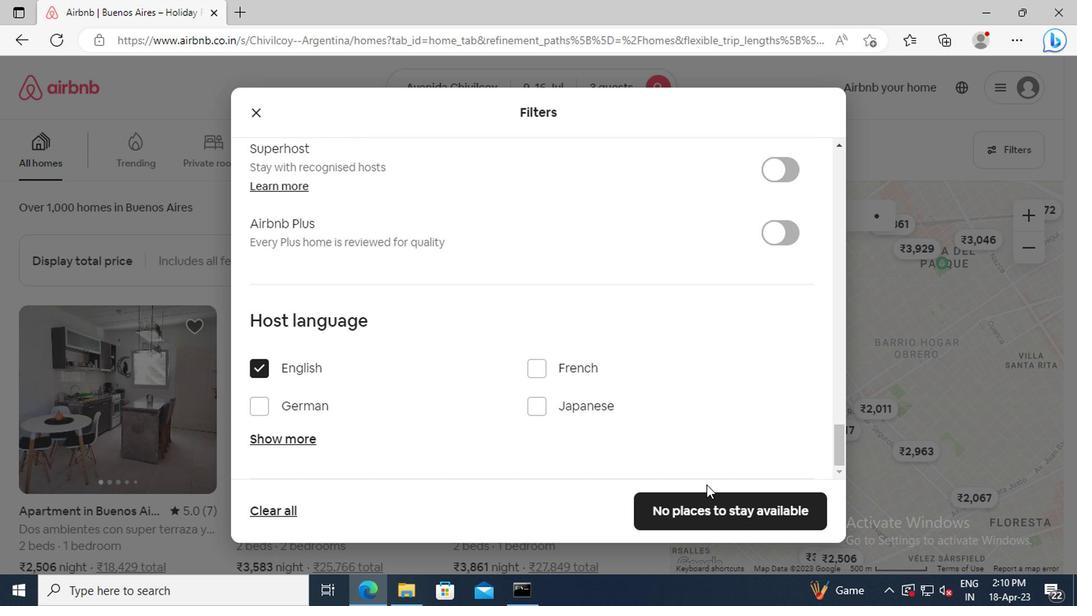 
Action: Mouse pressed left at (708, 499)
Screenshot: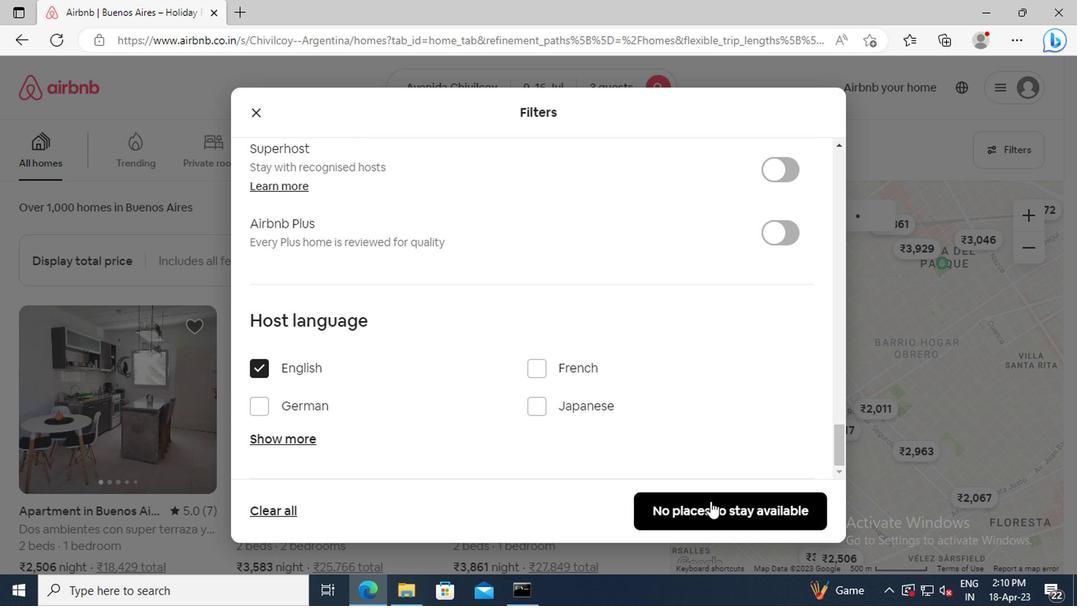 
